 Task: Look for space in Narutō, Japan from 4th September, 2023 to 10th September, 2023 for 1 adult in price range Rs.9000 to Rs.17000. Place can be private room with 1  bedroom having 1 bed and 1 bathroom. Property type can be house, flat, guest house, hotel. Booking option can be shelf check-in. Required host language is English.
Action: Mouse moved to (396, 105)
Screenshot: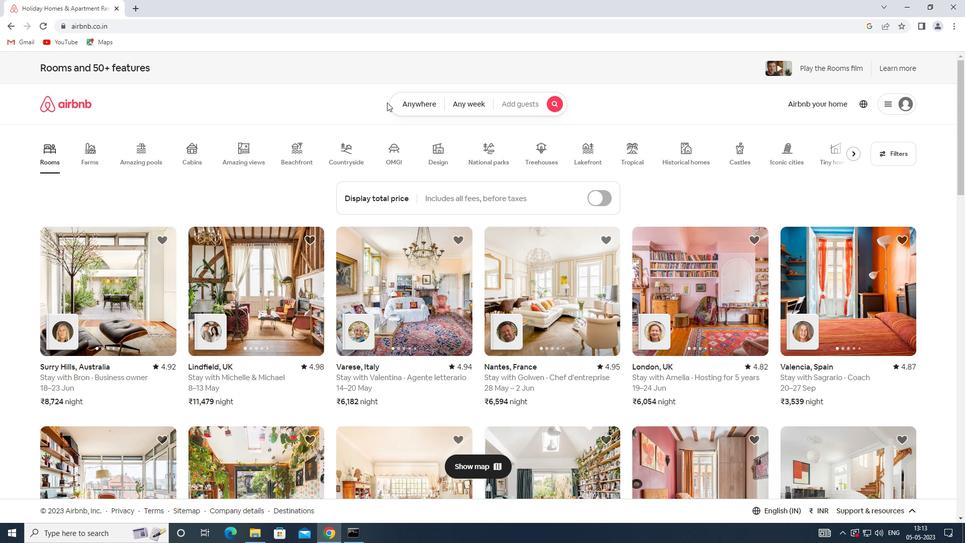 
Action: Mouse pressed left at (396, 105)
Screenshot: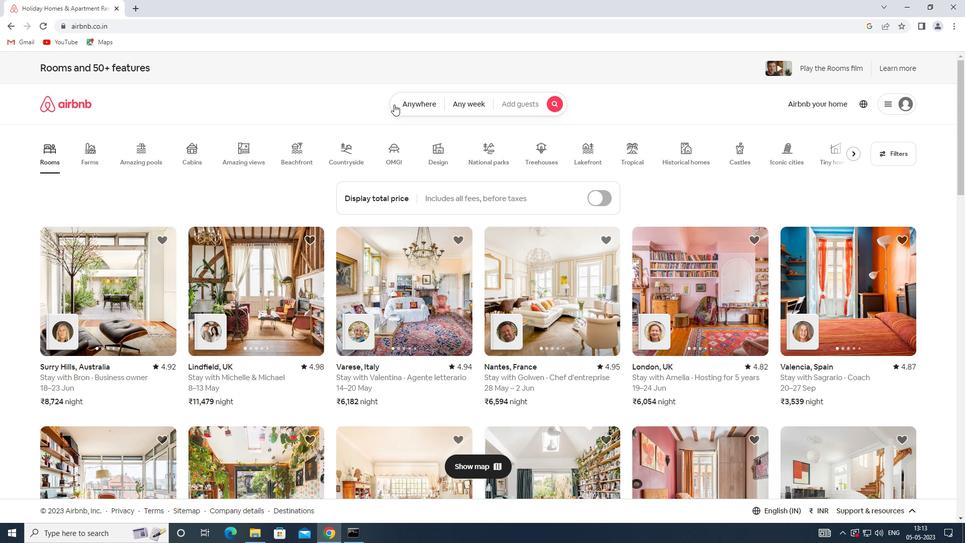
Action: Mouse moved to (348, 135)
Screenshot: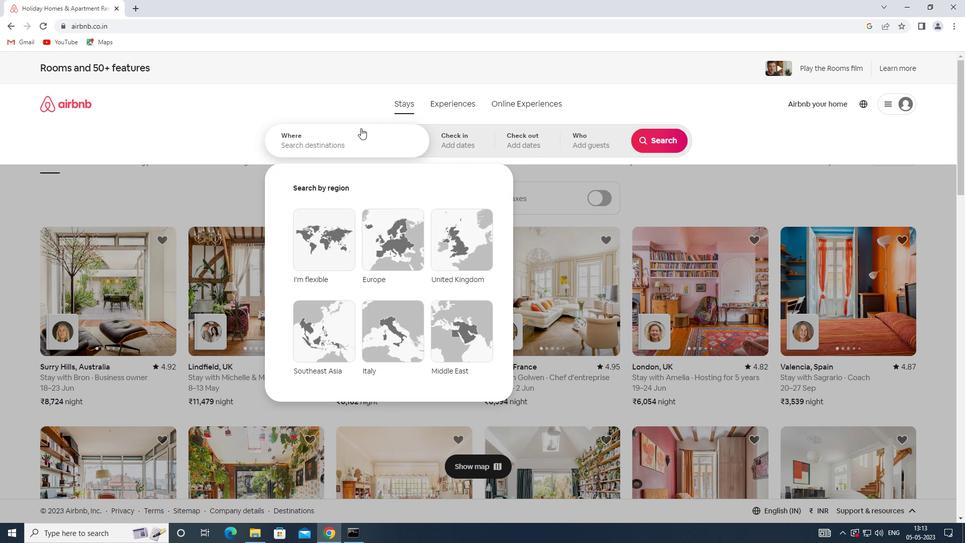 
Action: Mouse pressed left at (348, 135)
Screenshot: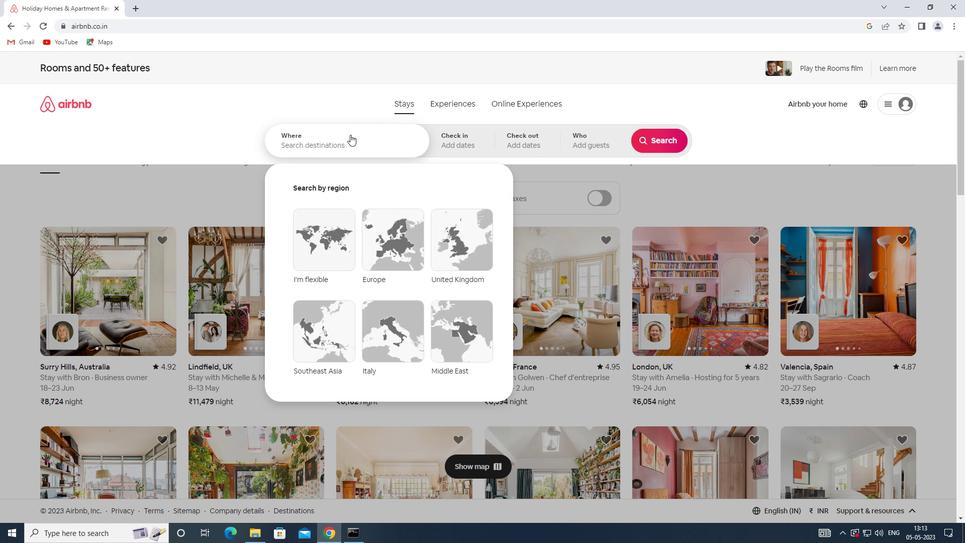 
Action: Key pressed <Key.shift>NARUTO,<Key.shift>JAPAN
Screenshot: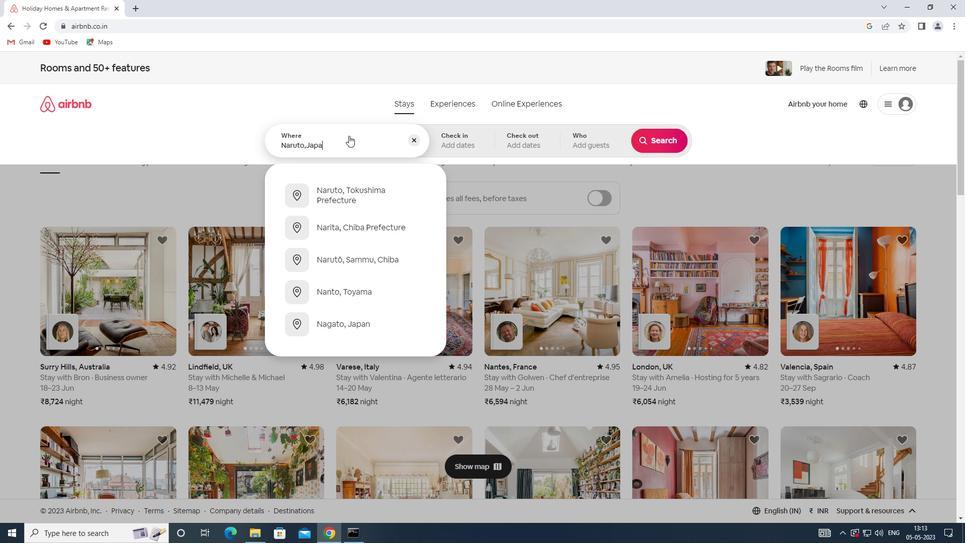 
Action: Mouse moved to (438, 140)
Screenshot: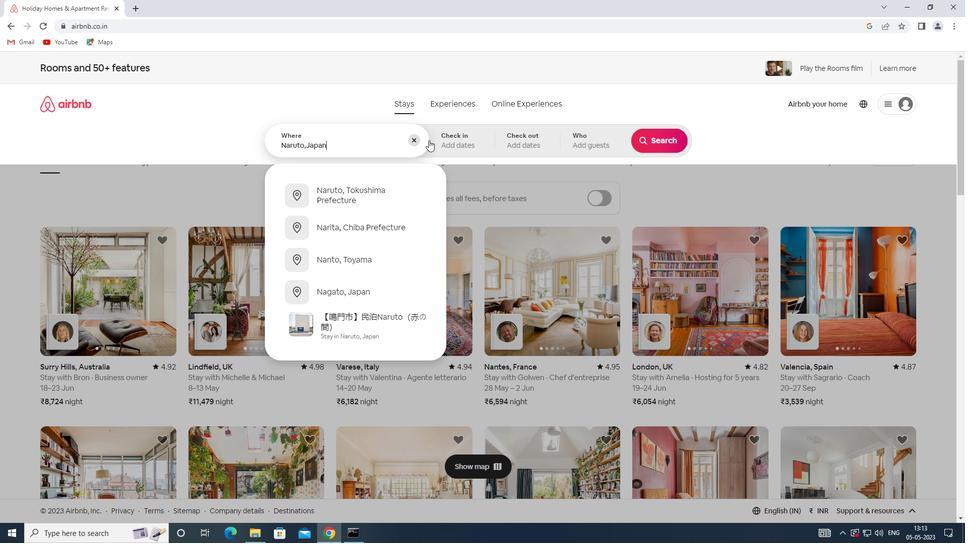 
Action: Mouse pressed left at (438, 140)
Screenshot: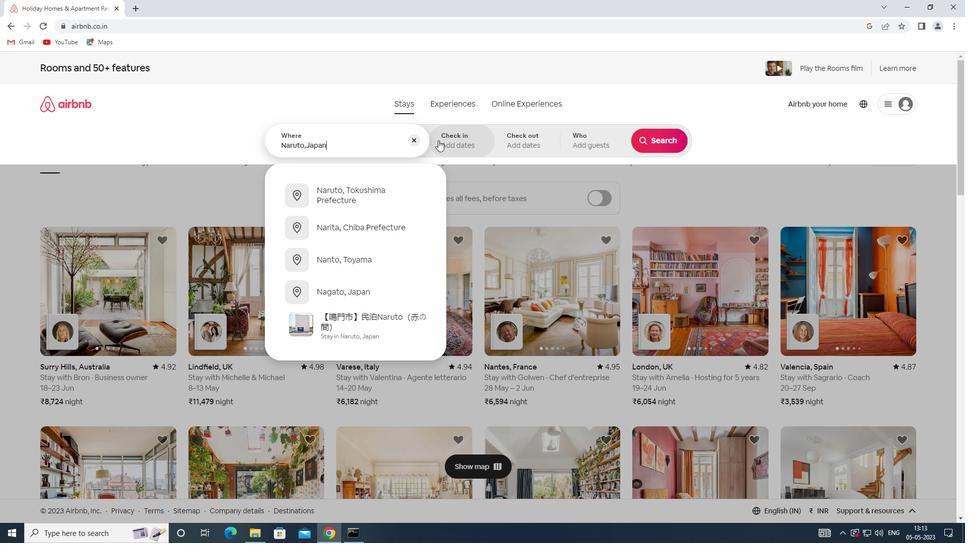 
Action: Mouse moved to (652, 222)
Screenshot: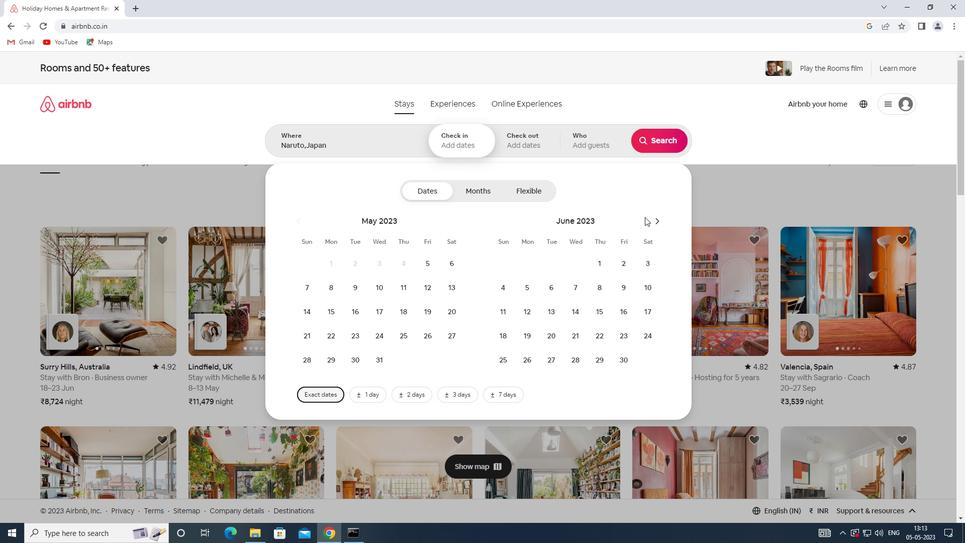 
Action: Mouse pressed left at (652, 222)
Screenshot: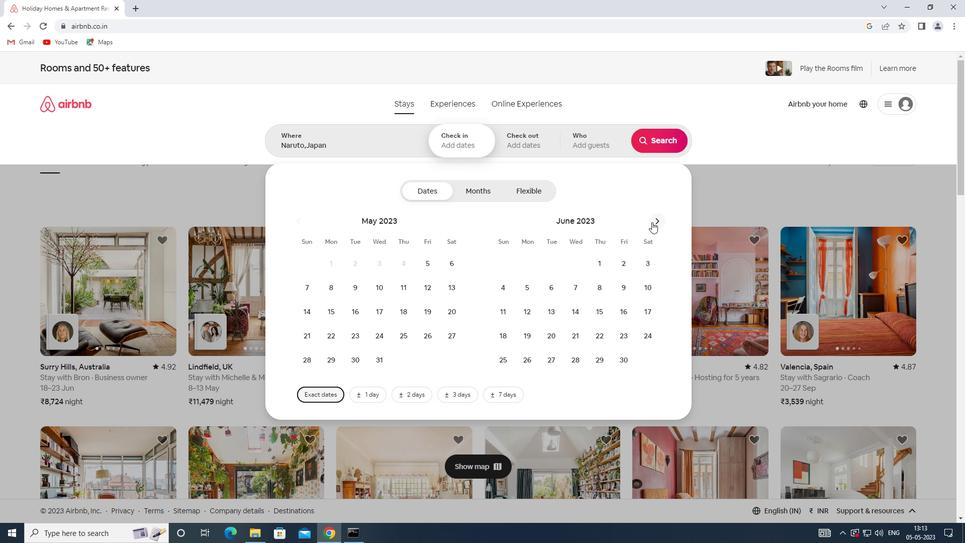 
Action: Mouse pressed left at (652, 222)
Screenshot: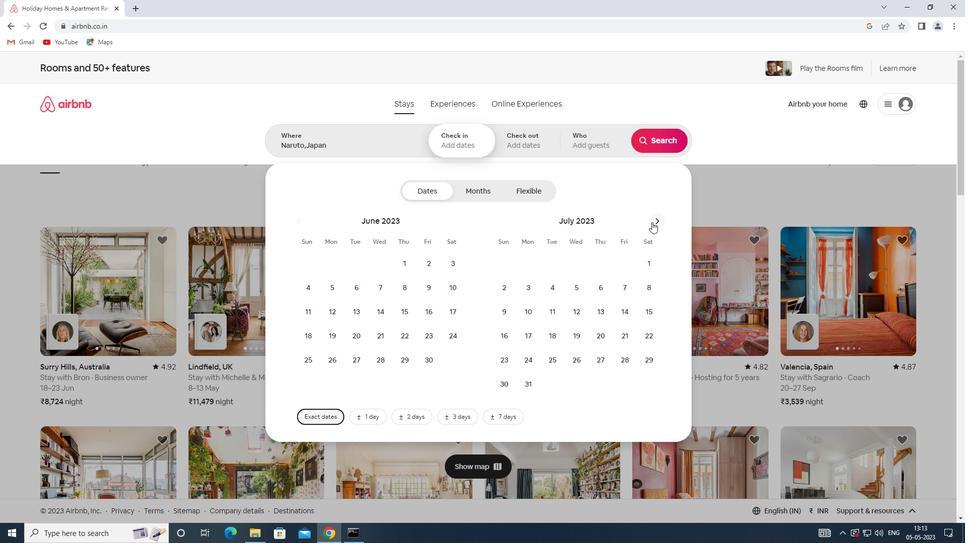 
Action: Mouse pressed left at (652, 222)
Screenshot: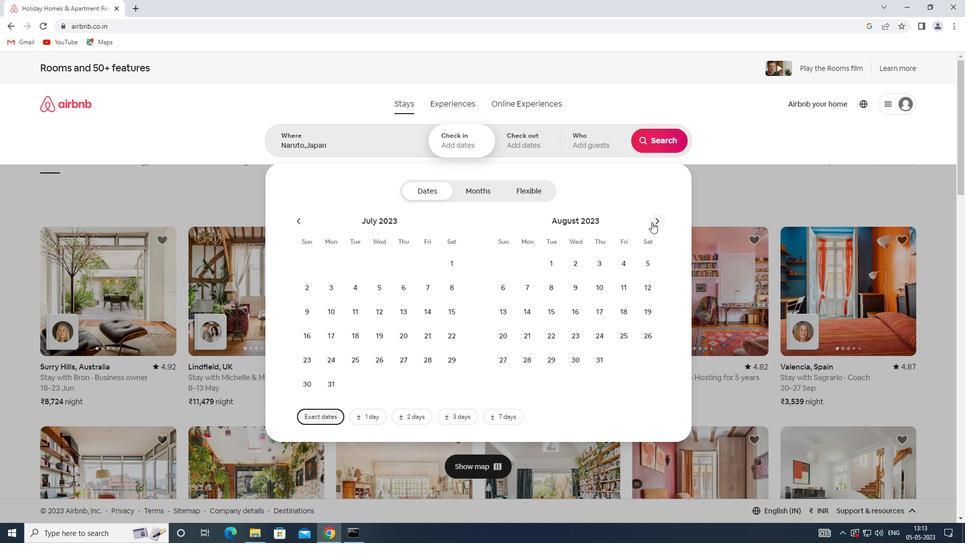 
Action: Mouse moved to (534, 288)
Screenshot: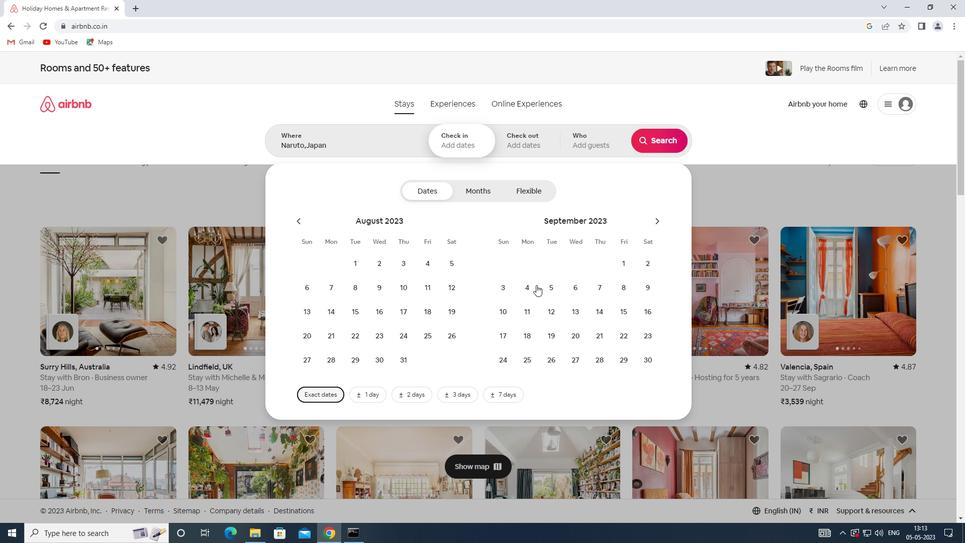 
Action: Mouse pressed left at (534, 288)
Screenshot: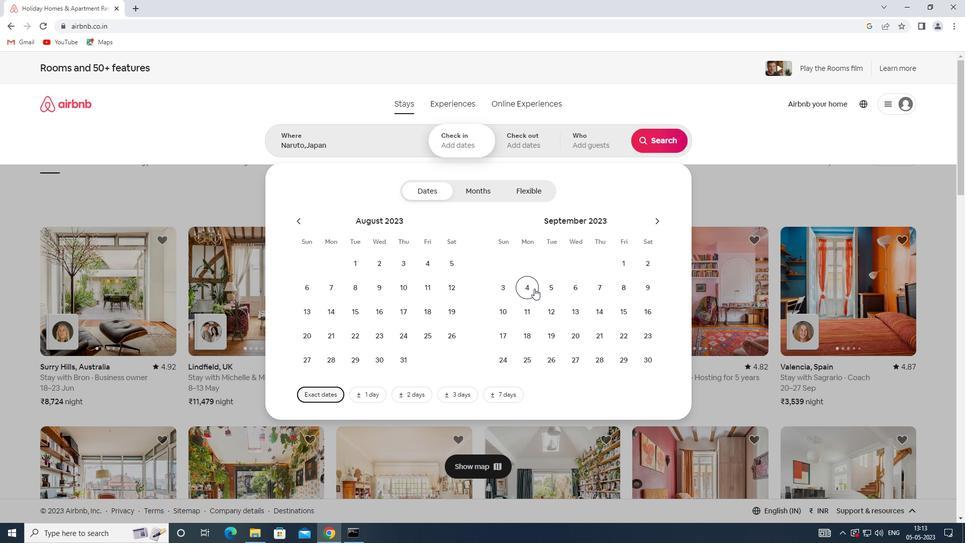 
Action: Mouse moved to (504, 315)
Screenshot: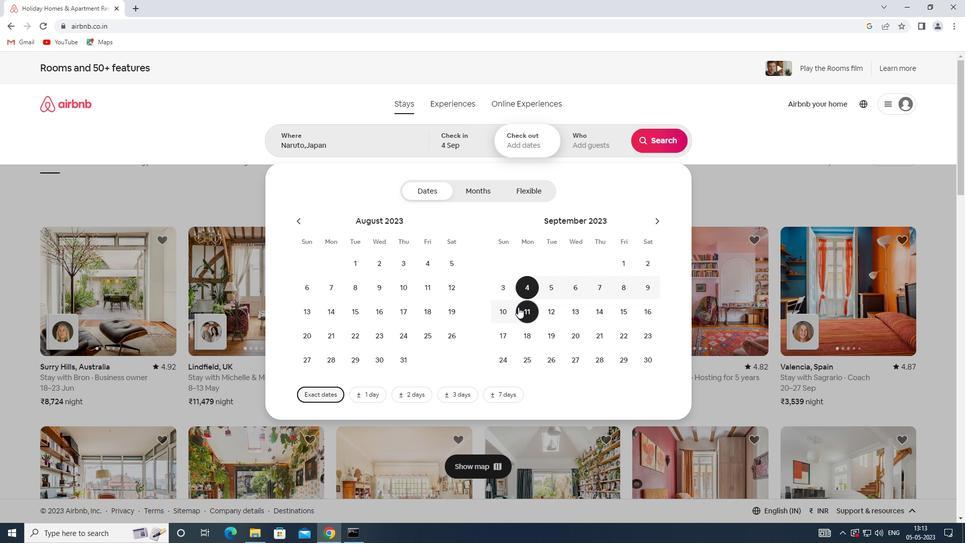
Action: Mouse pressed left at (504, 315)
Screenshot: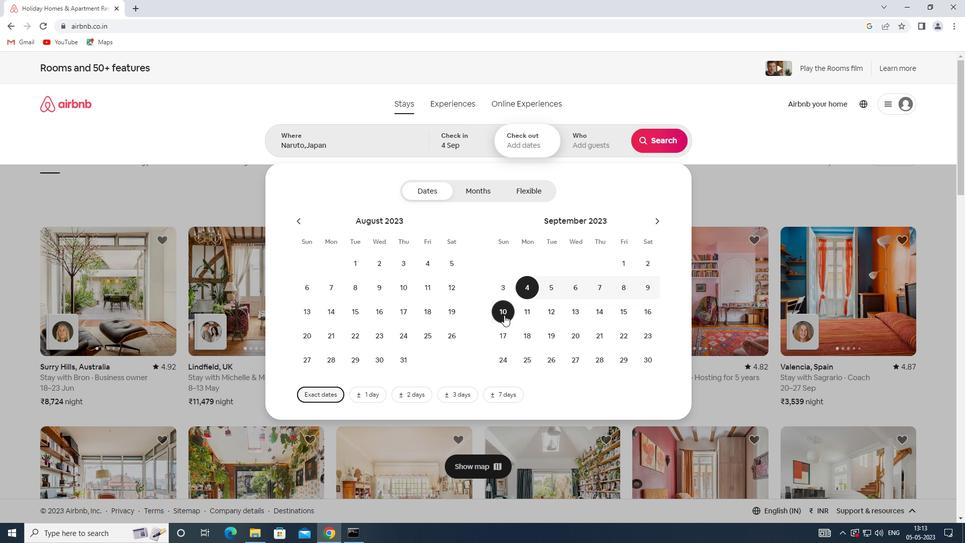 
Action: Mouse moved to (589, 148)
Screenshot: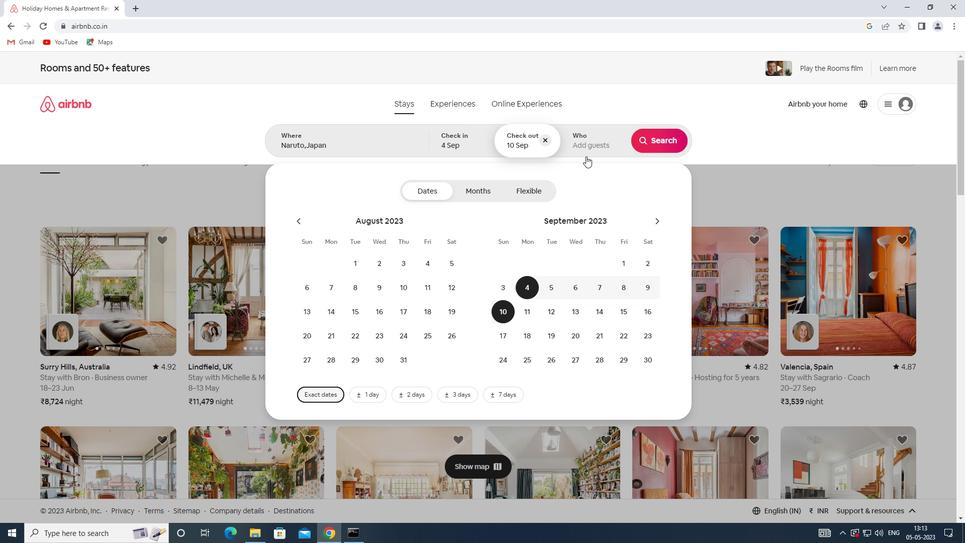 
Action: Mouse pressed left at (589, 148)
Screenshot: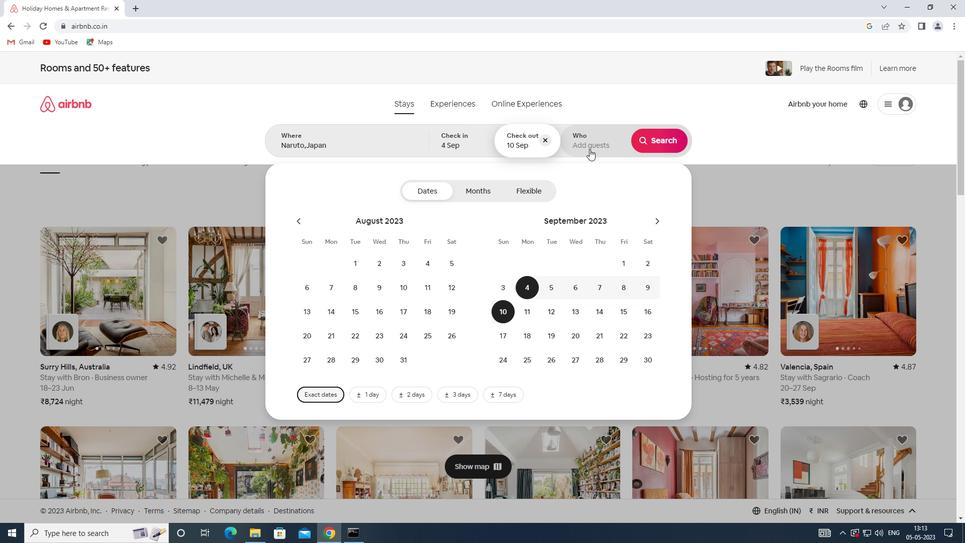 
Action: Mouse moved to (659, 188)
Screenshot: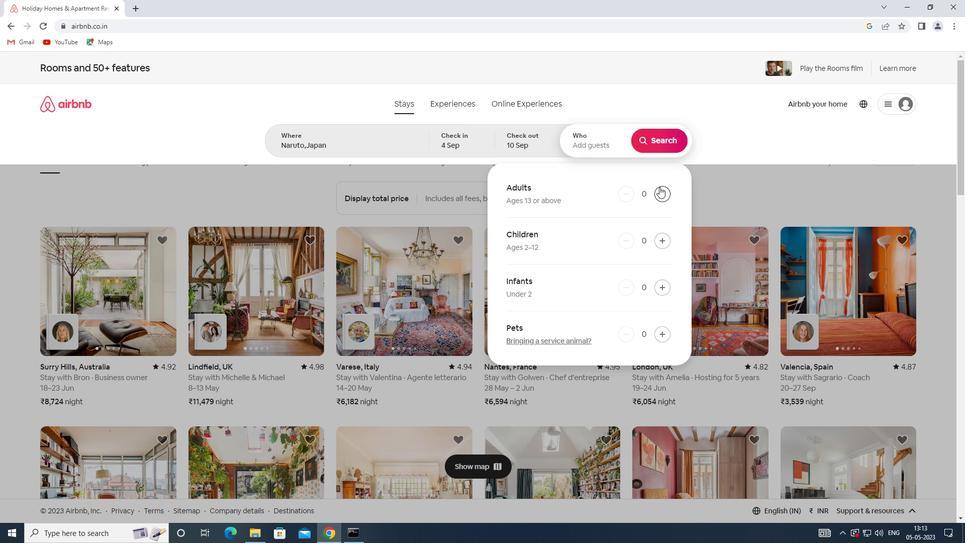 
Action: Mouse pressed left at (659, 188)
Screenshot: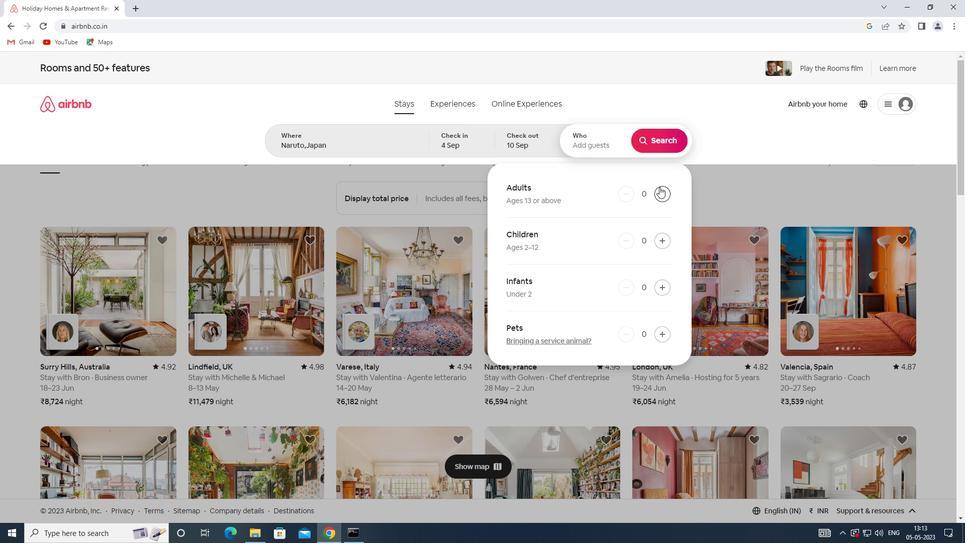 
Action: Mouse moved to (654, 141)
Screenshot: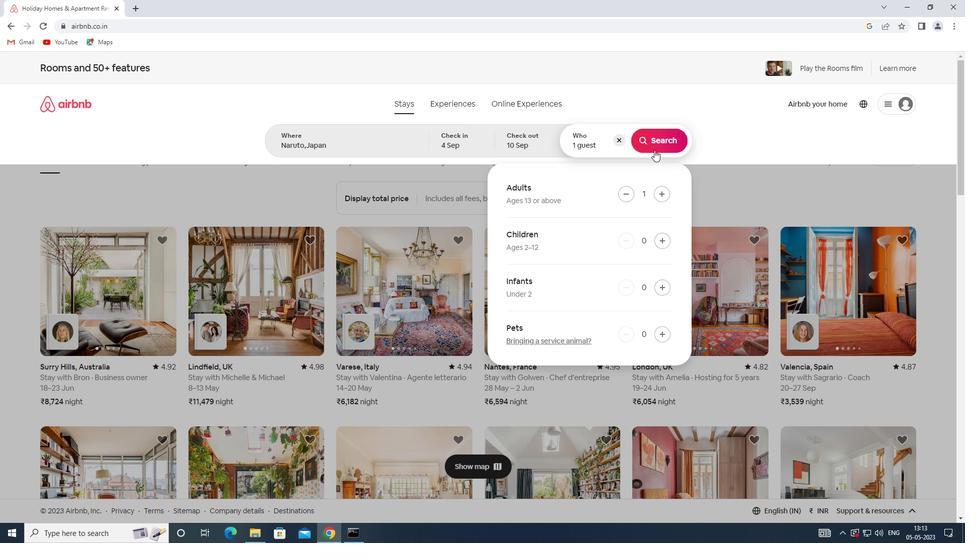 
Action: Mouse pressed left at (654, 141)
Screenshot: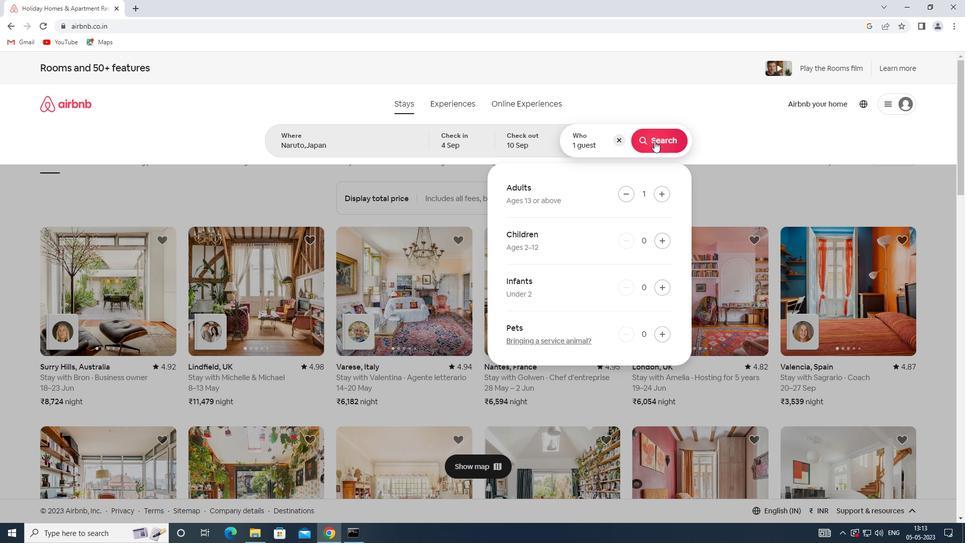 
Action: Mouse moved to (923, 111)
Screenshot: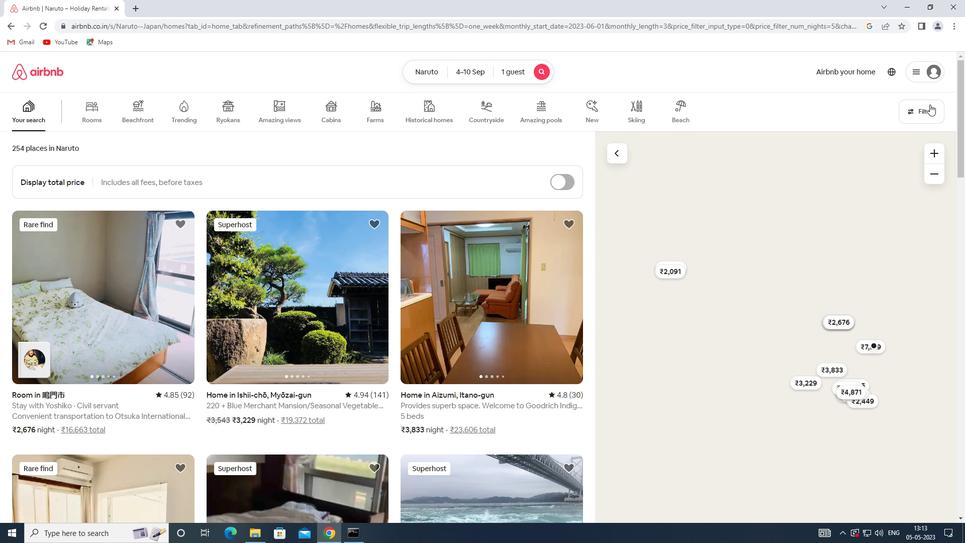 
Action: Mouse pressed left at (923, 111)
Screenshot: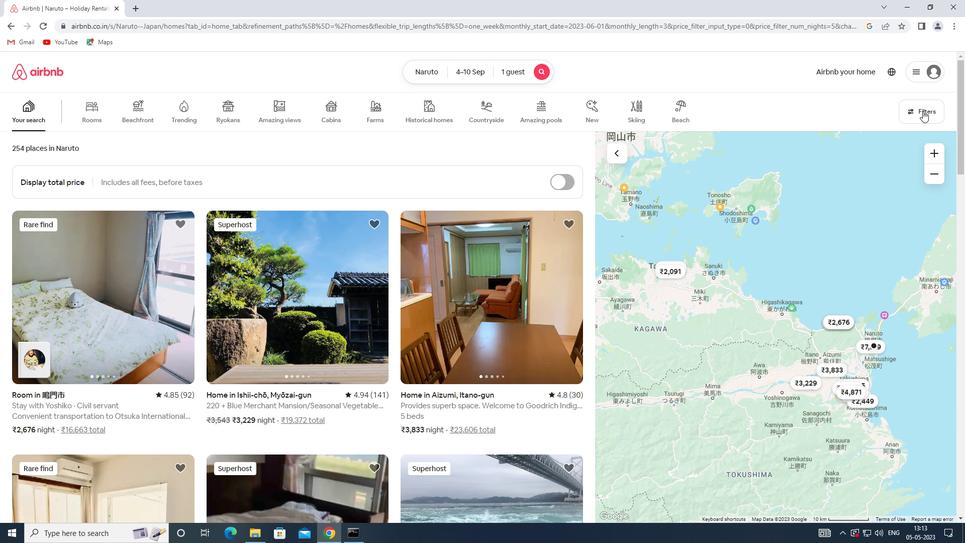 
Action: Mouse moved to (342, 364)
Screenshot: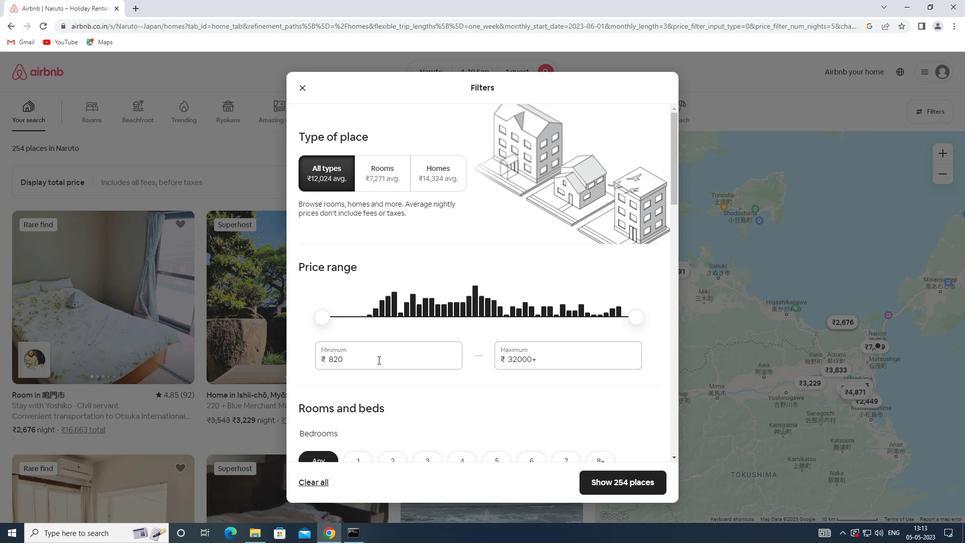 
Action: Mouse pressed left at (342, 364)
Screenshot: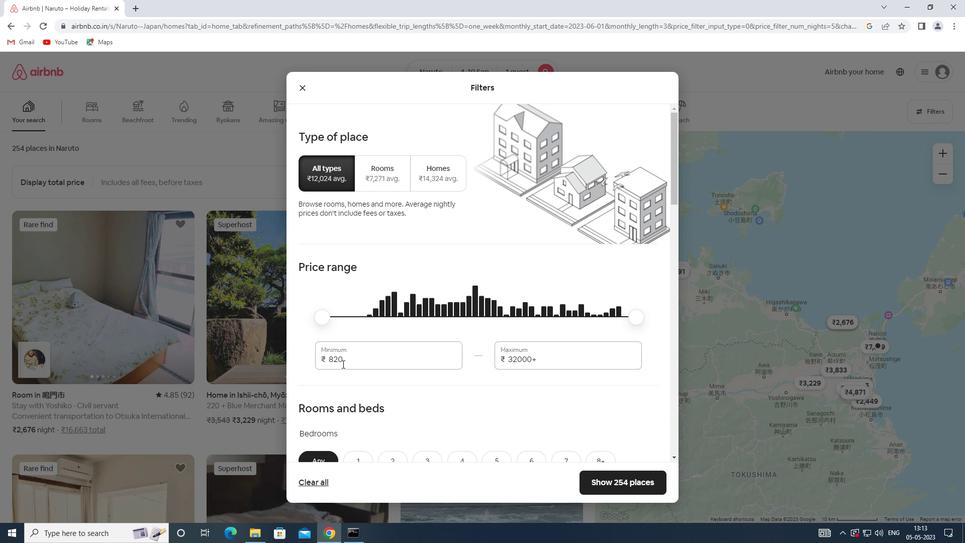 
Action: Mouse moved to (310, 364)
Screenshot: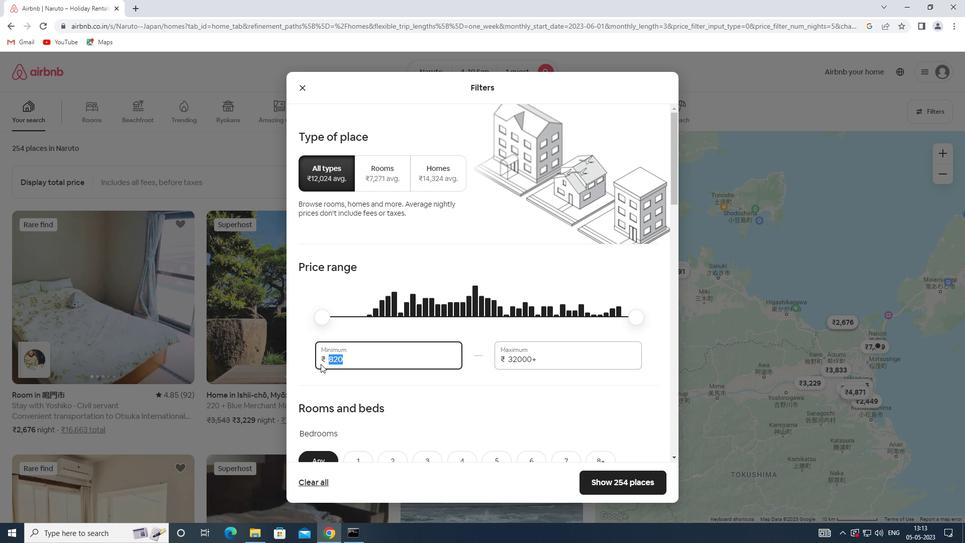 
Action: Key pressed 9000
Screenshot: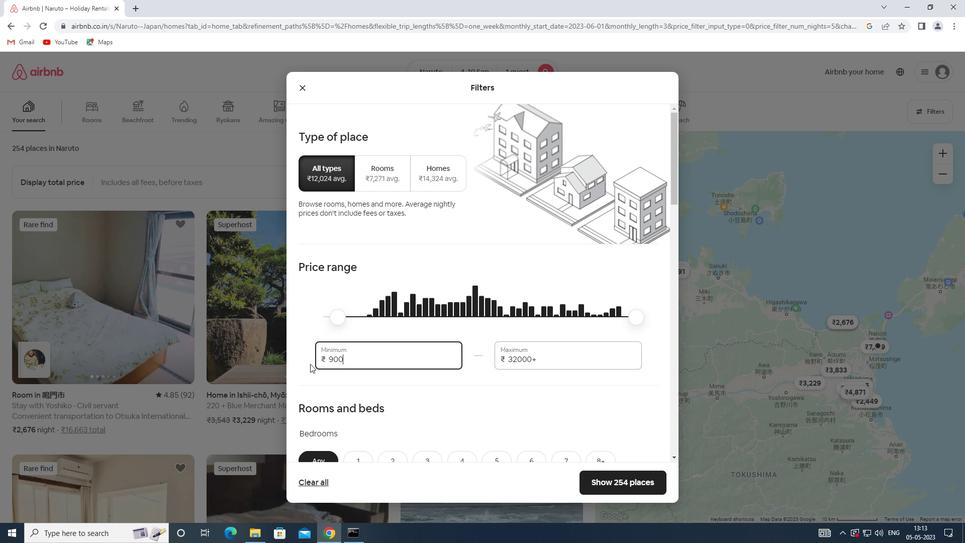 
Action: Mouse moved to (543, 363)
Screenshot: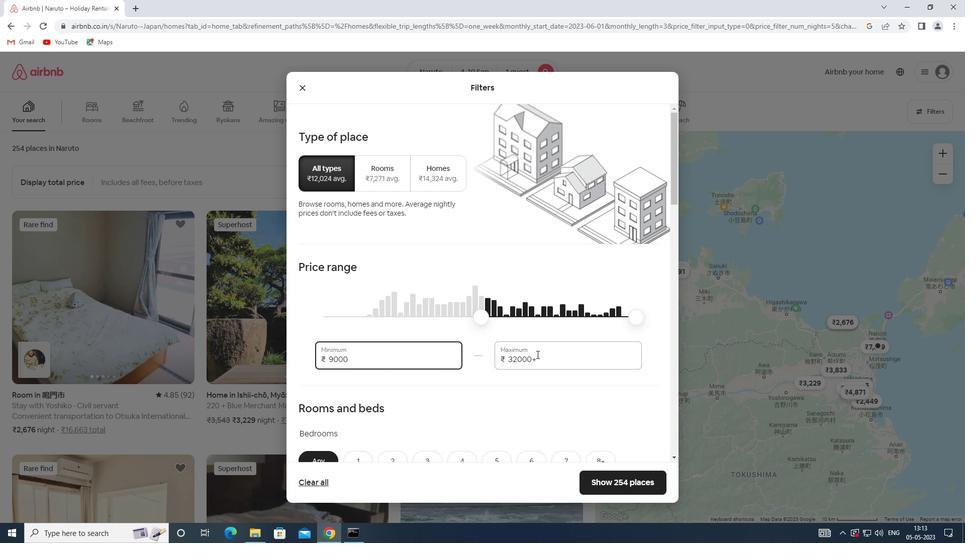
Action: Mouse pressed left at (543, 363)
Screenshot: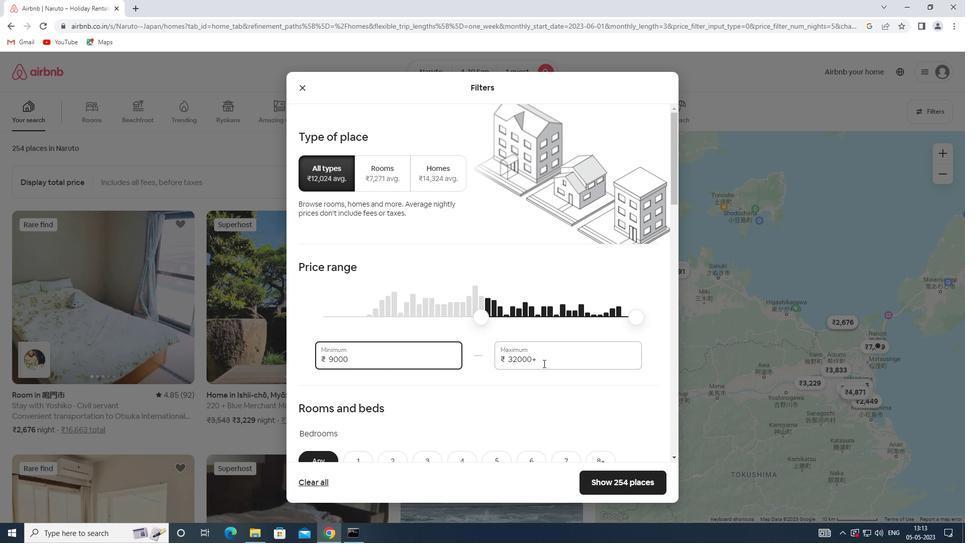 
Action: Mouse moved to (481, 365)
Screenshot: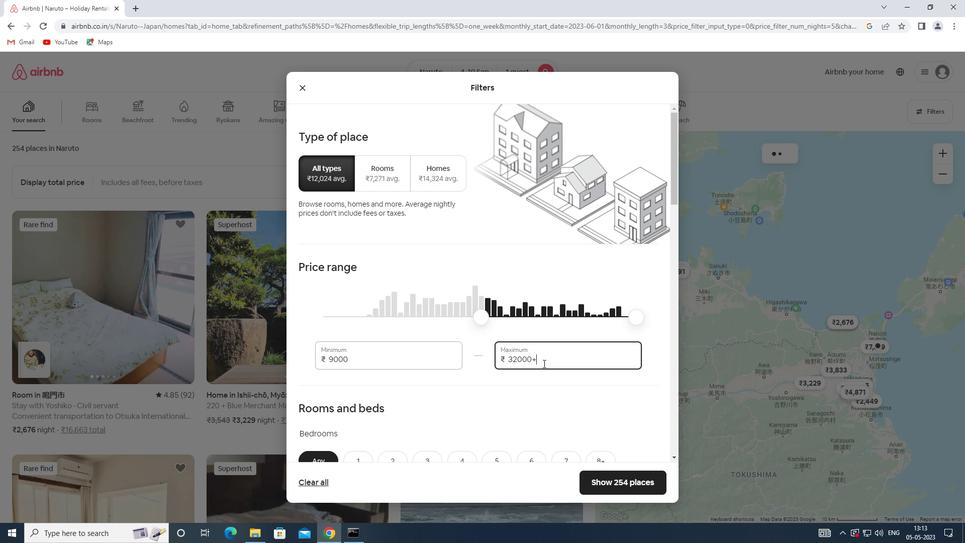 
Action: Key pressed 17000
Screenshot: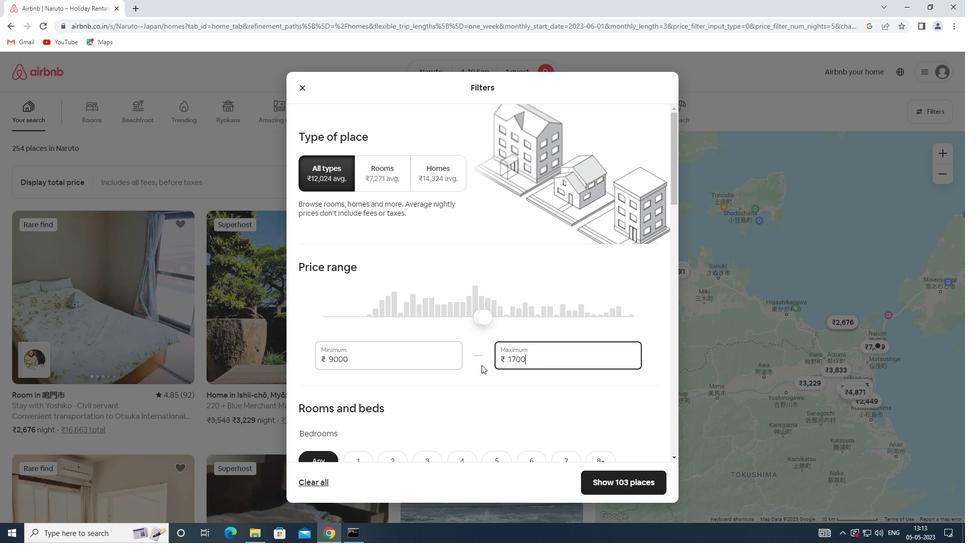 
Action: Mouse moved to (398, 374)
Screenshot: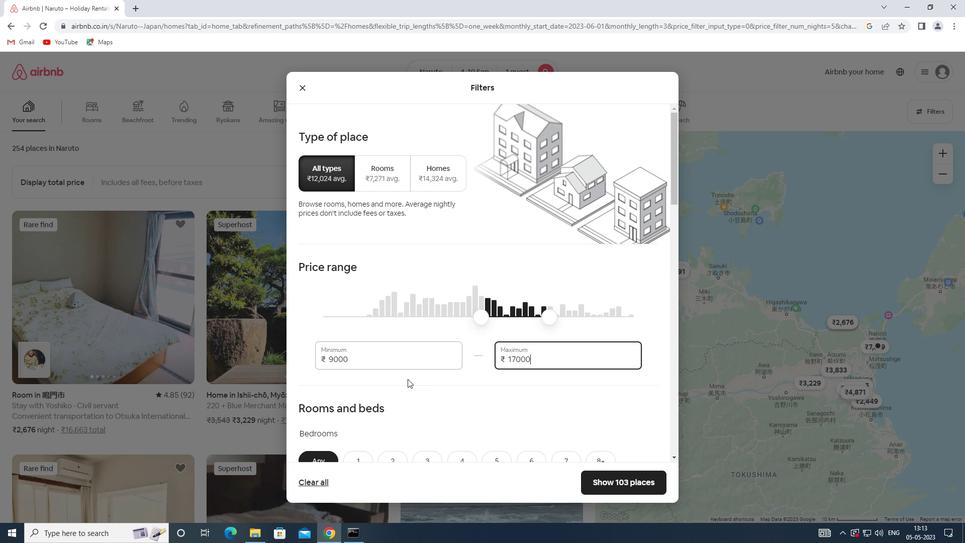 
Action: Mouse scrolled (398, 373) with delta (0, 0)
Screenshot: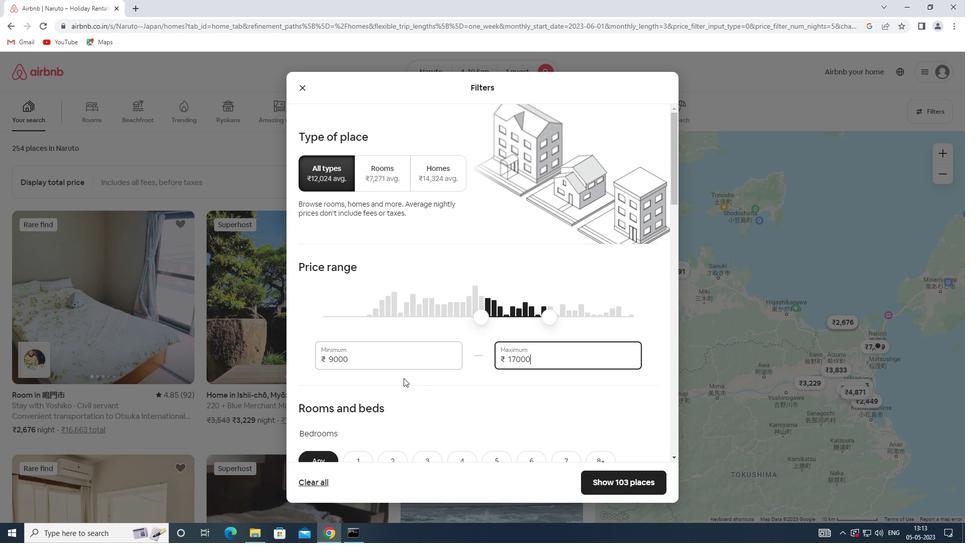 
Action: Mouse moved to (397, 374)
Screenshot: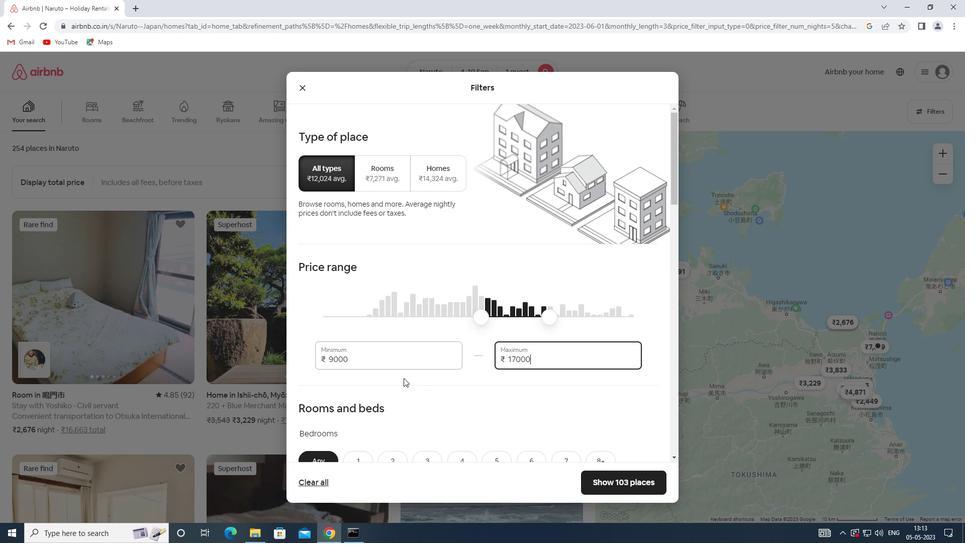 
Action: Mouse scrolled (397, 373) with delta (0, 0)
Screenshot: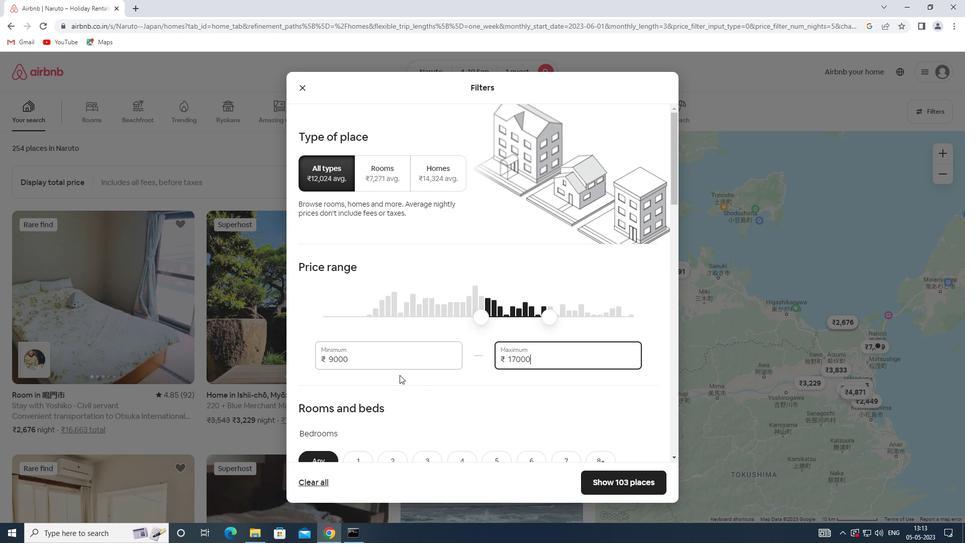 
Action: Mouse scrolled (397, 373) with delta (0, 0)
Screenshot: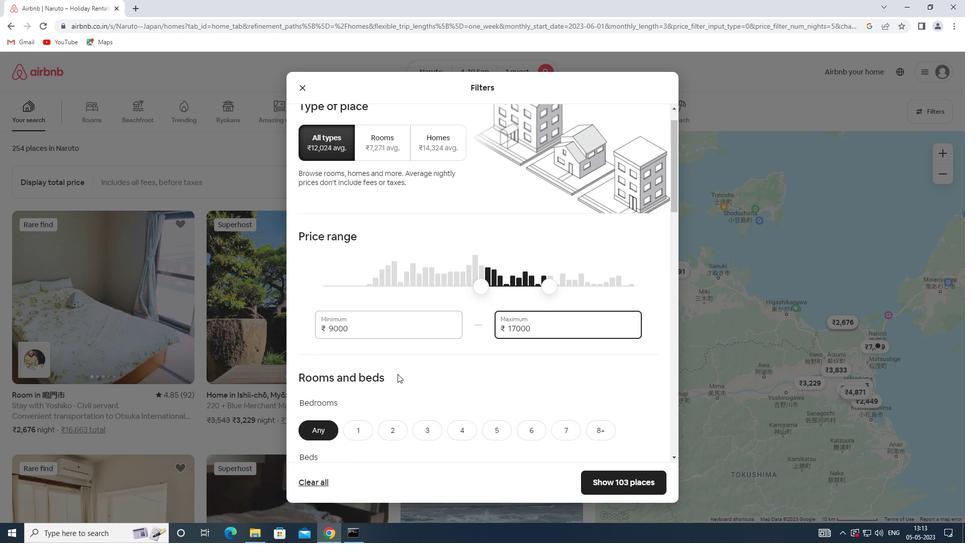 
Action: Mouse scrolled (397, 373) with delta (0, 0)
Screenshot: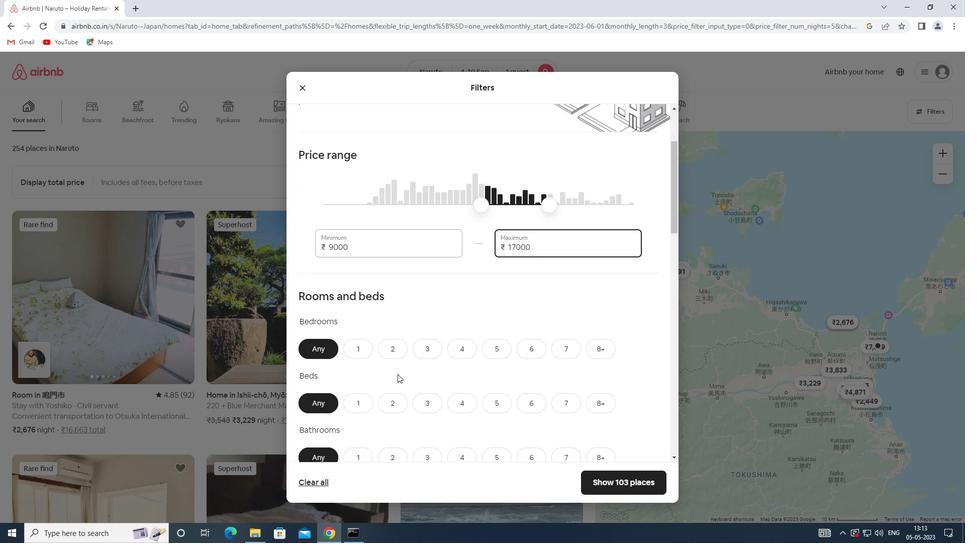 
Action: Mouse moved to (364, 263)
Screenshot: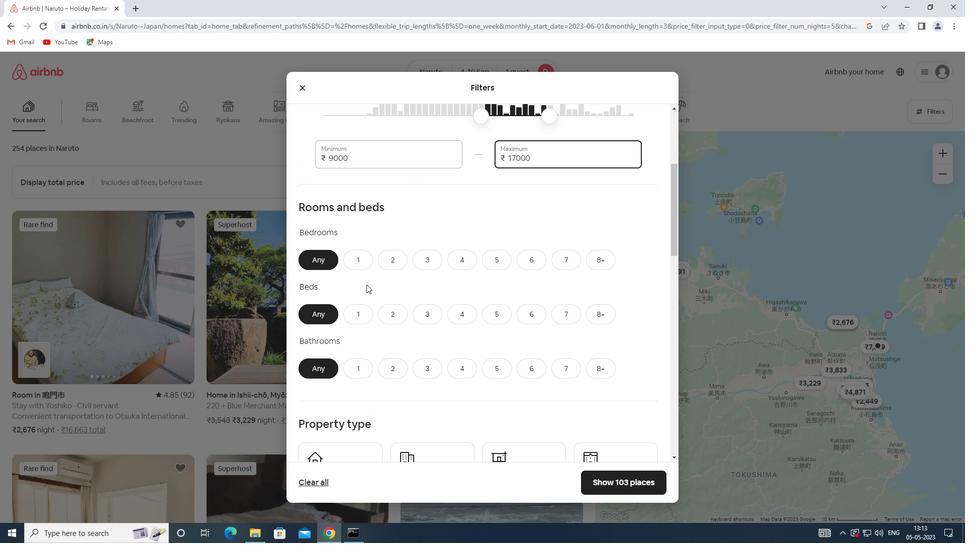 
Action: Mouse pressed left at (364, 263)
Screenshot: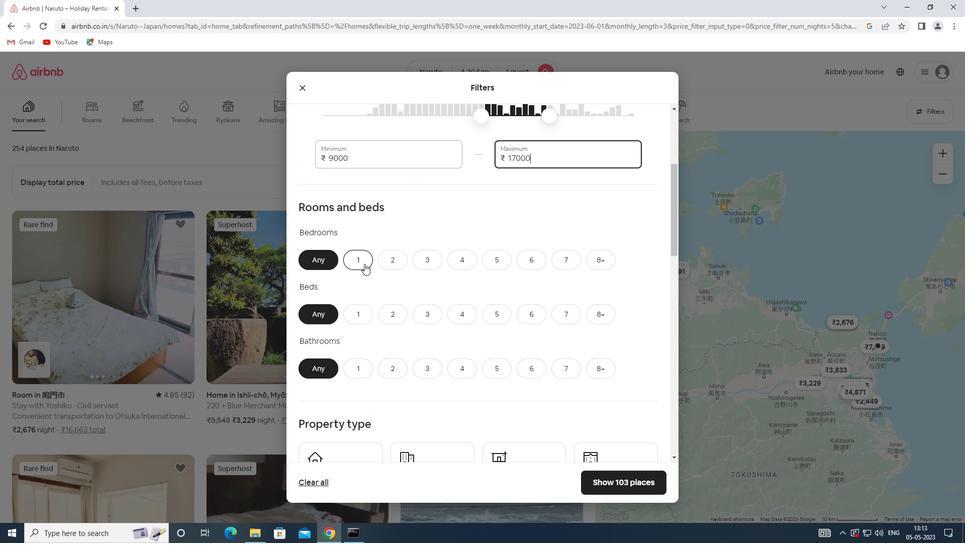 
Action: Mouse moved to (357, 311)
Screenshot: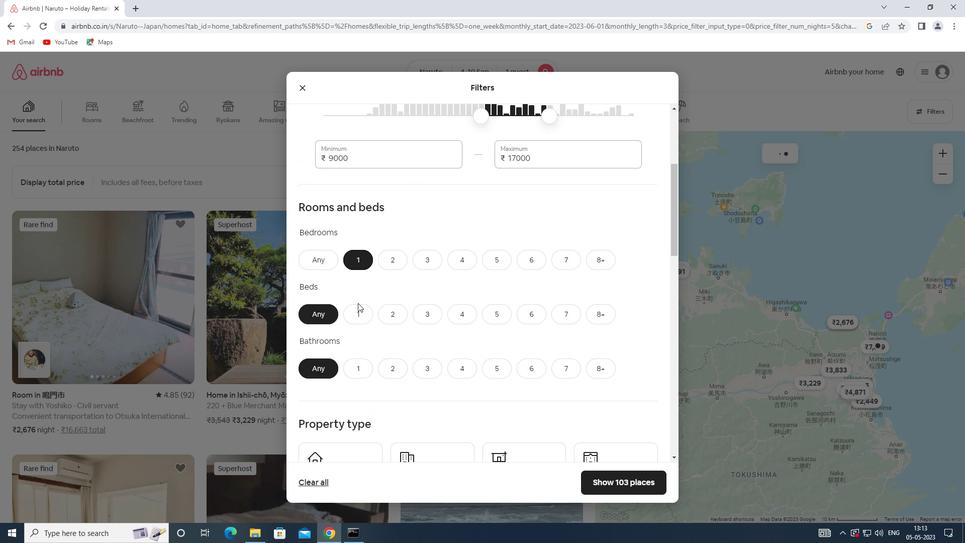 
Action: Mouse pressed left at (357, 311)
Screenshot: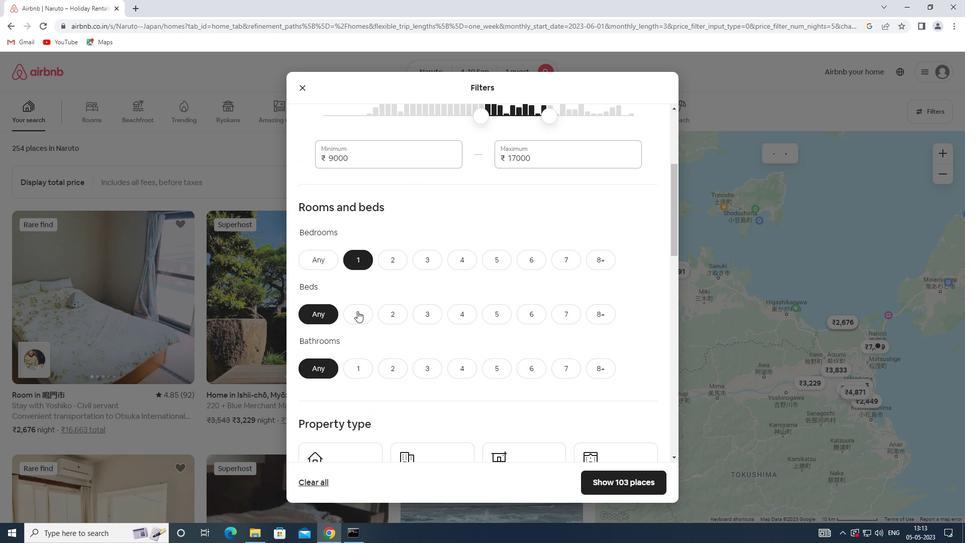 
Action: Mouse moved to (357, 367)
Screenshot: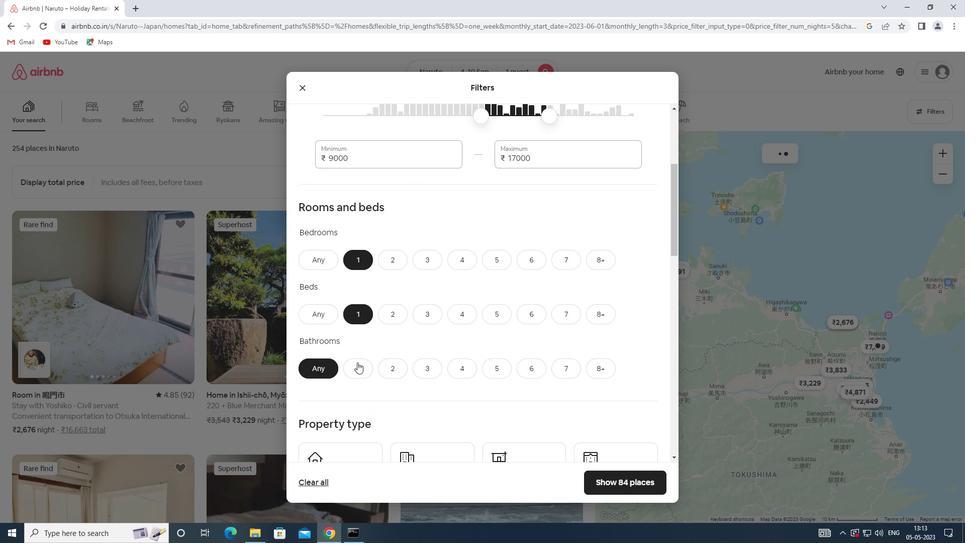 
Action: Mouse pressed left at (357, 367)
Screenshot: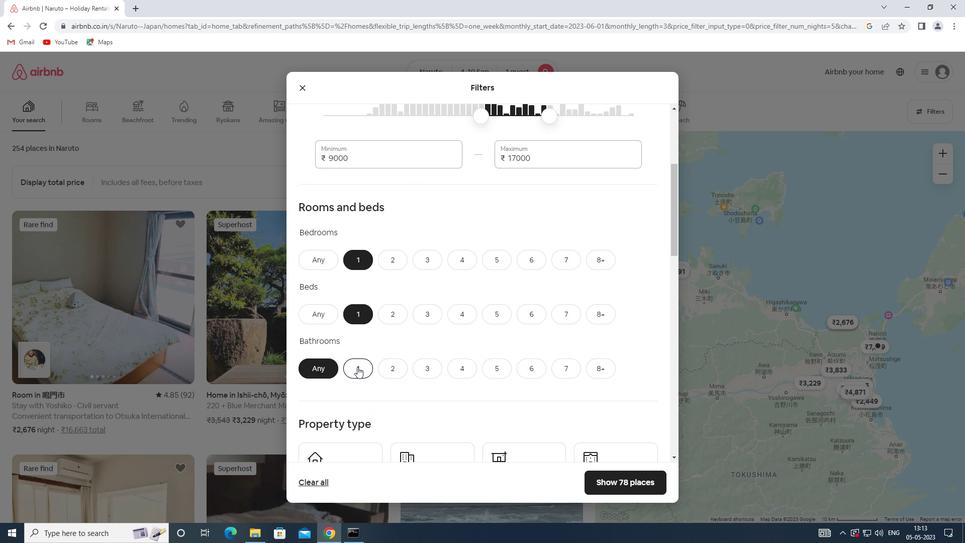 
Action: Mouse scrolled (357, 366) with delta (0, 0)
Screenshot: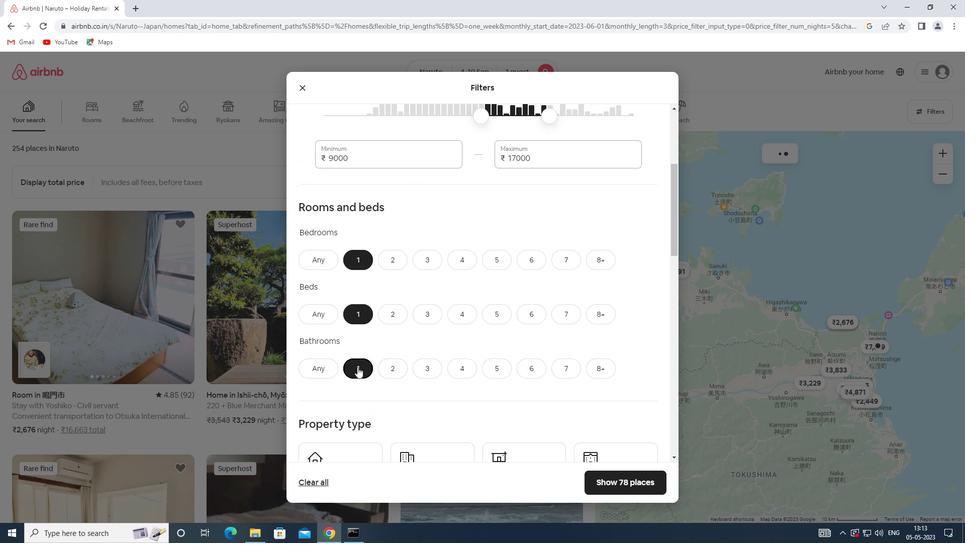 
Action: Mouse scrolled (357, 366) with delta (0, 0)
Screenshot: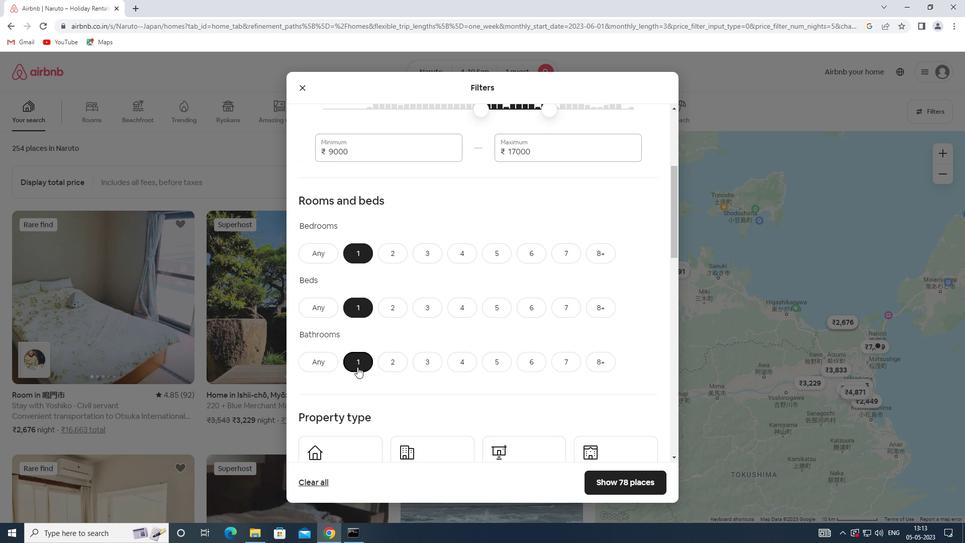 
Action: Mouse pressed left at (357, 367)
Screenshot: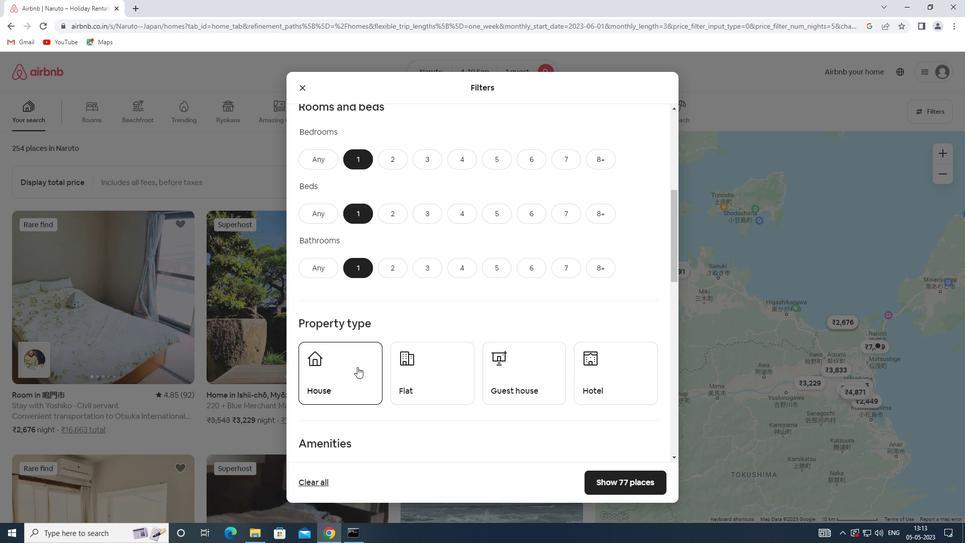 
Action: Mouse moved to (461, 370)
Screenshot: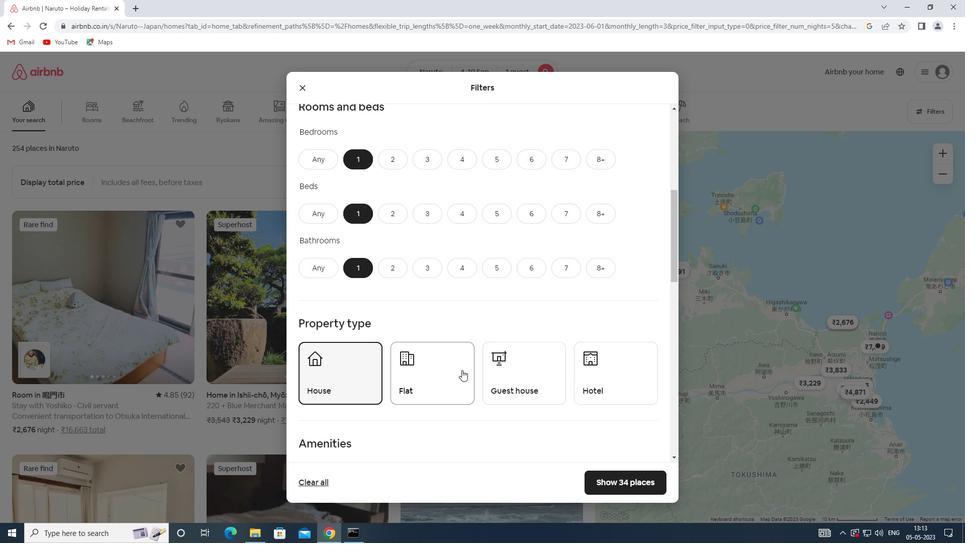 
Action: Mouse pressed left at (461, 370)
Screenshot: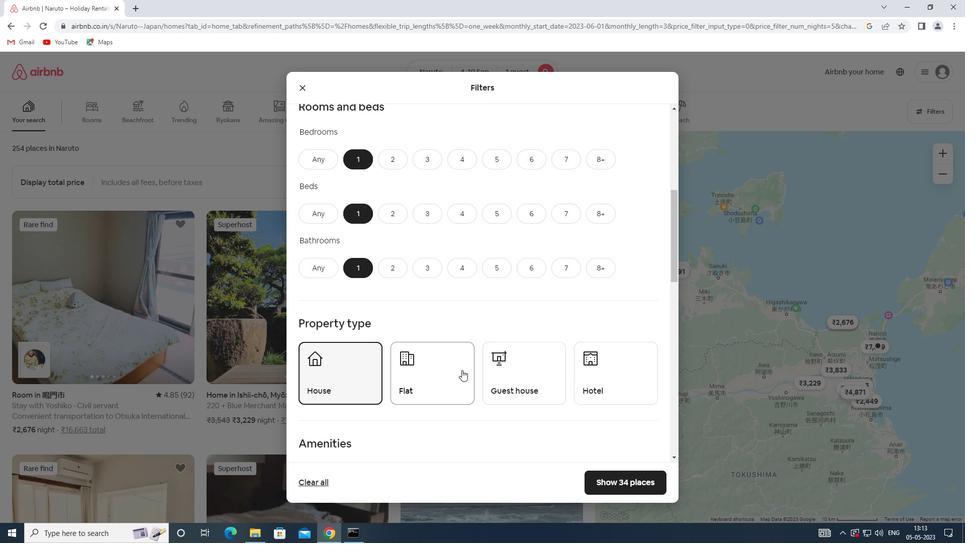 
Action: Mouse moved to (498, 371)
Screenshot: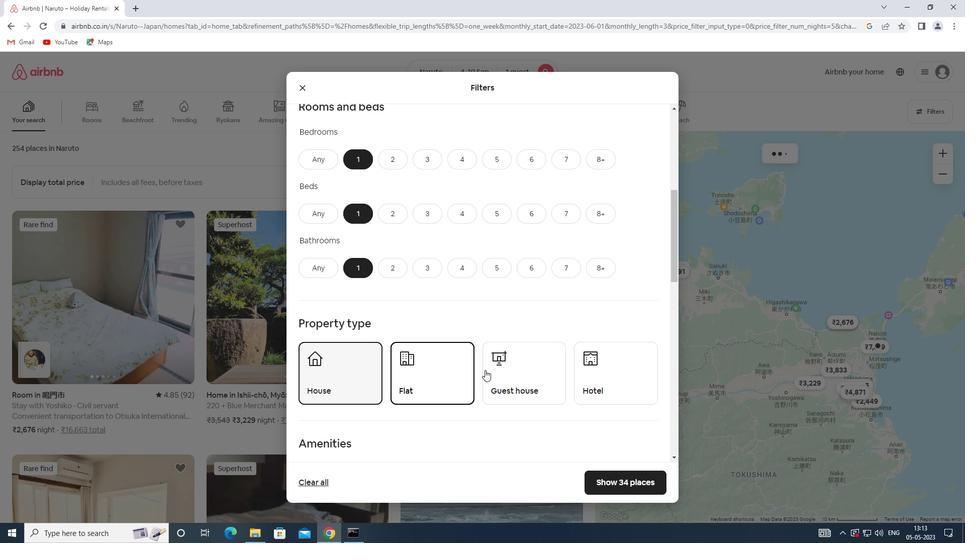 
Action: Mouse pressed left at (498, 371)
Screenshot: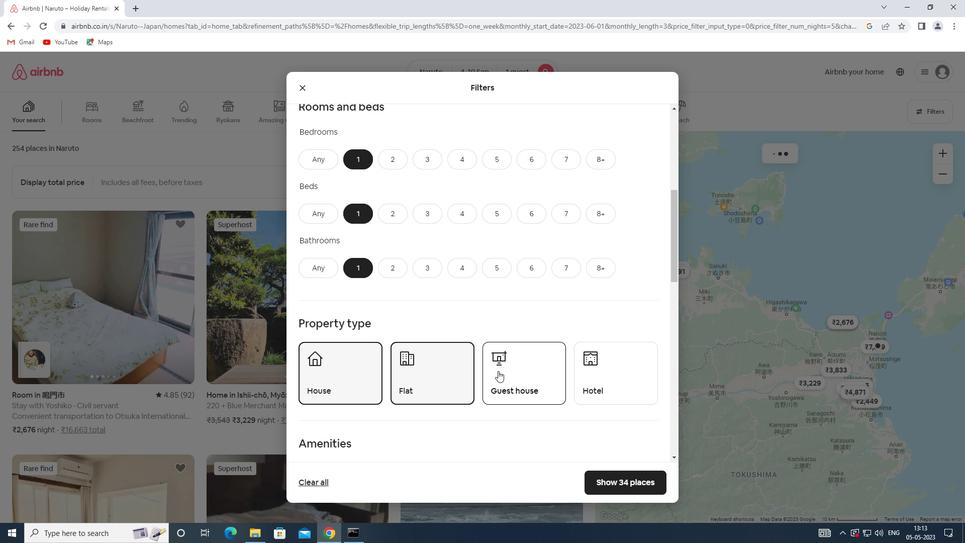 
Action: Mouse moved to (594, 371)
Screenshot: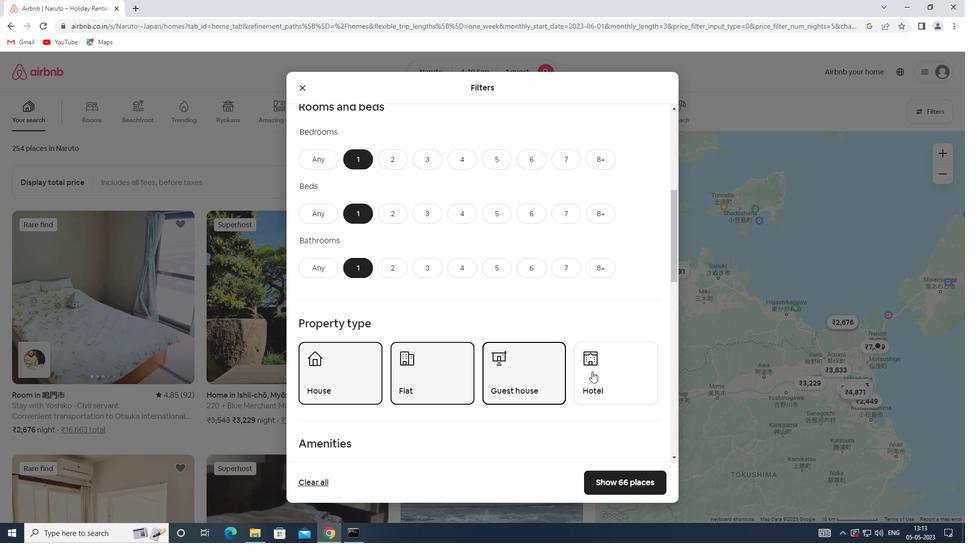 
Action: Mouse pressed left at (594, 371)
Screenshot: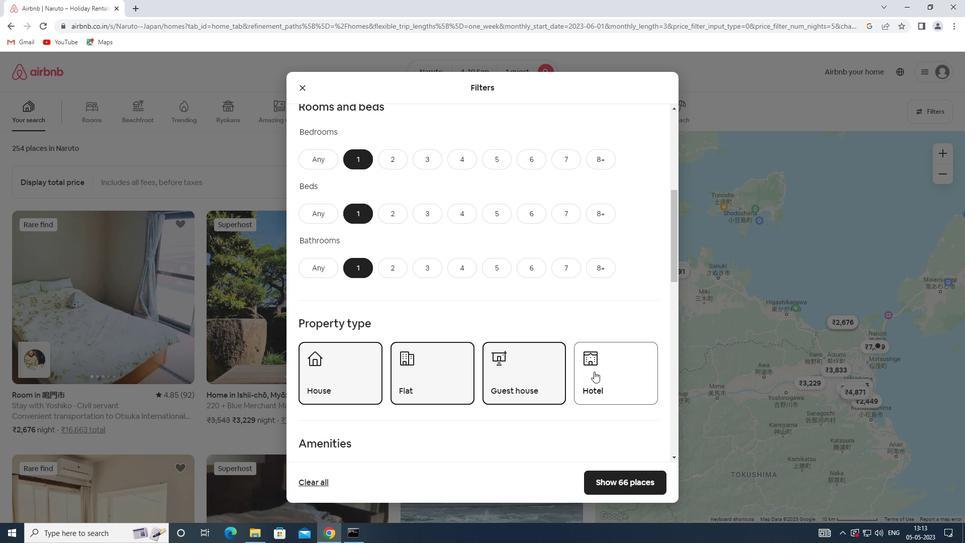 
Action: Mouse moved to (571, 338)
Screenshot: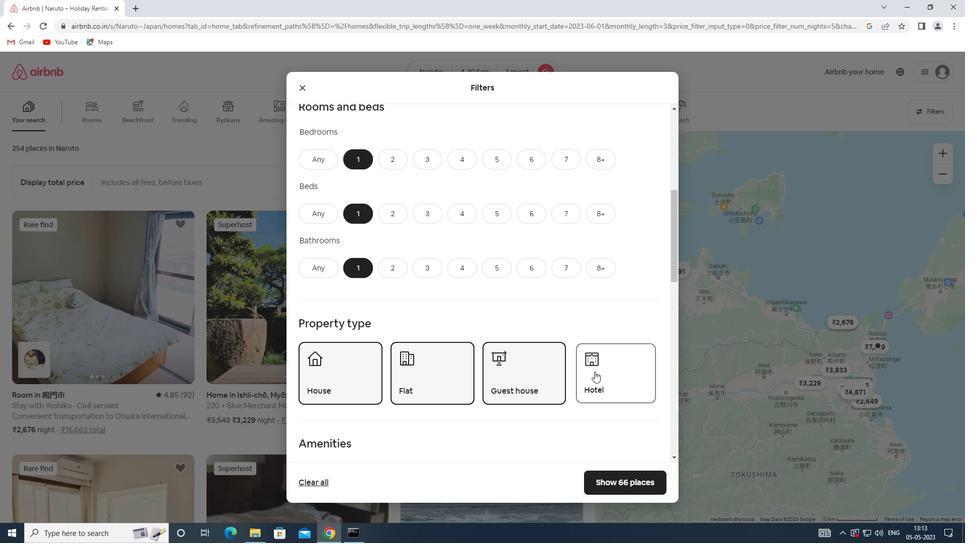 
Action: Mouse scrolled (571, 338) with delta (0, 0)
Screenshot: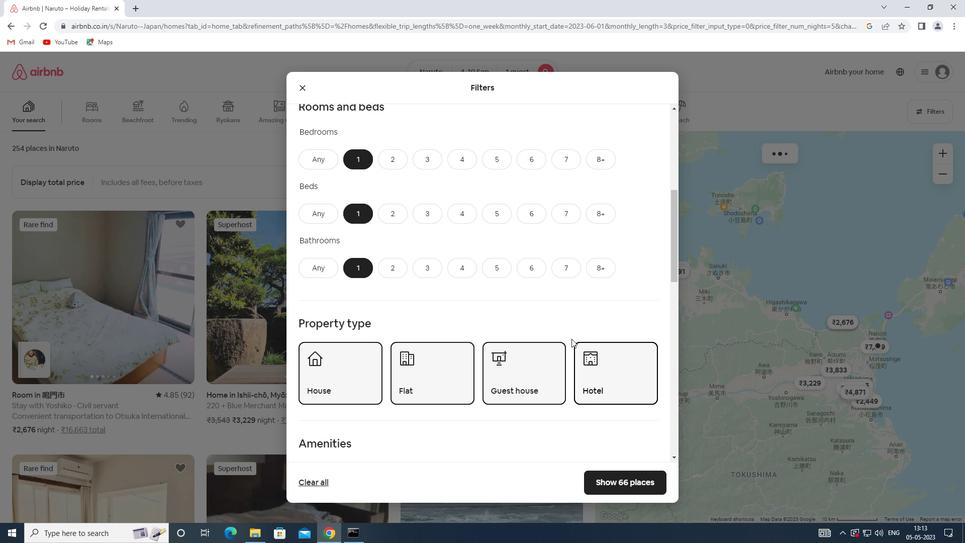 
Action: Mouse scrolled (571, 338) with delta (0, 0)
Screenshot: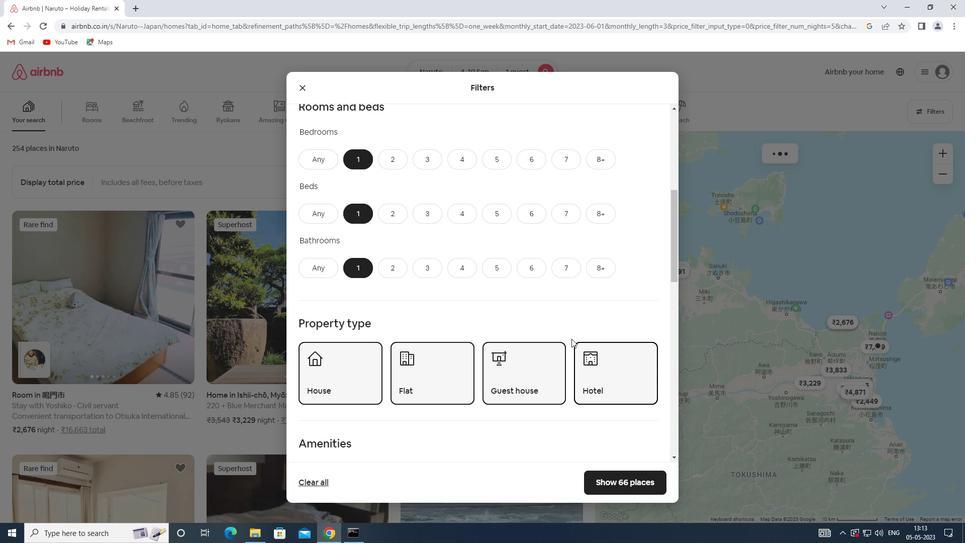 
Action: Mouse scrolled (571, 338) with delta (0, 0)
Screenshot: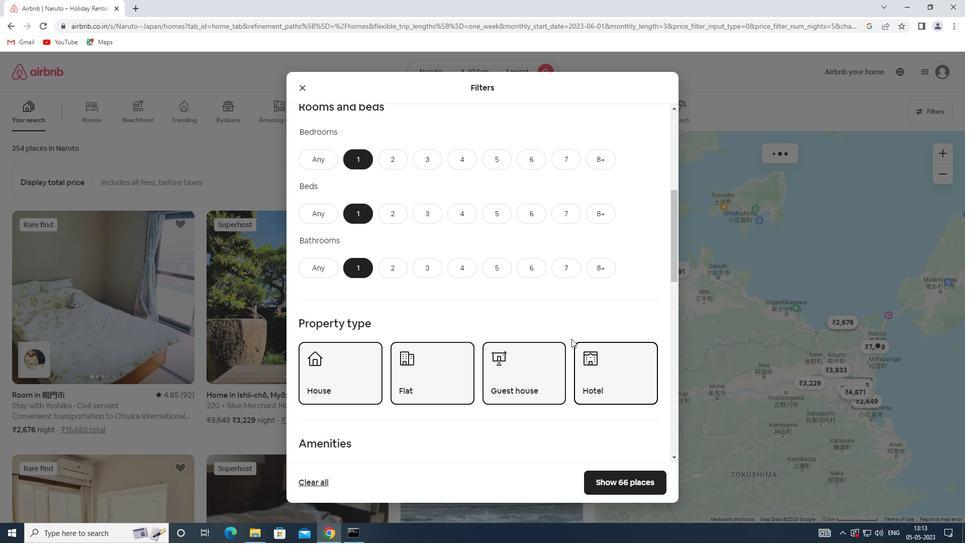 
Action: Mouse scrolled (571, 338) with delta (0, 0)
Screenshot: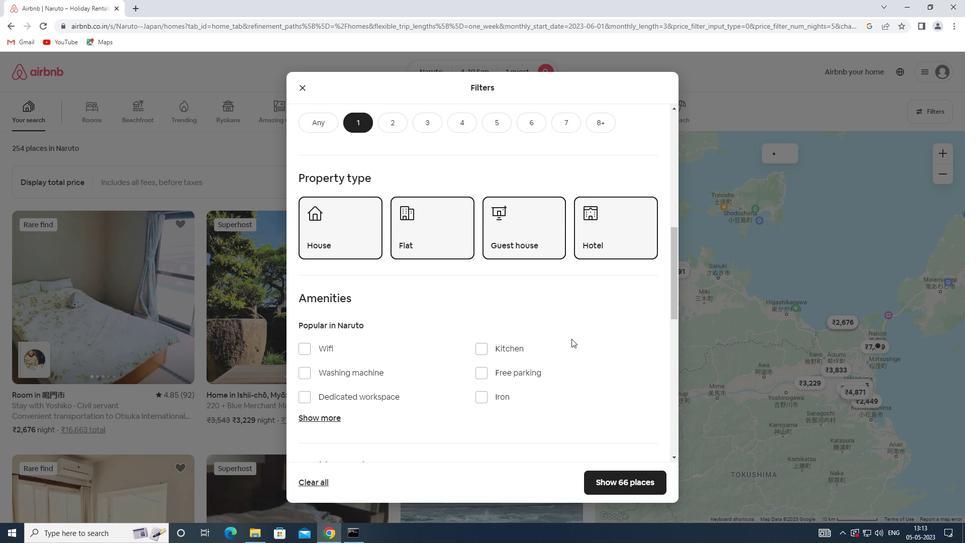 
Action: Mouse scrolled (571, 338) with delta (0, 0)
Screenshot: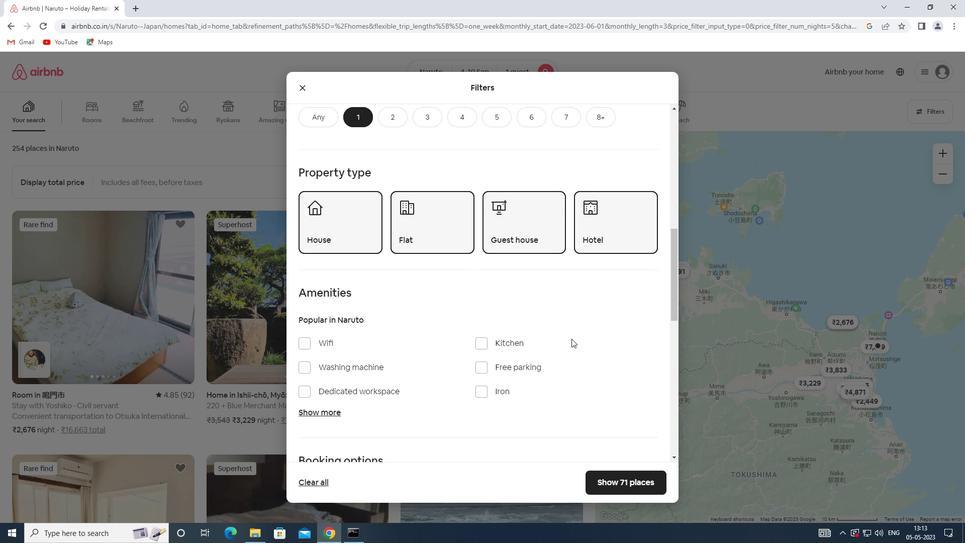 
Action: Mouse scrolled (571, 338) with delta (0, 0)
Screenshot: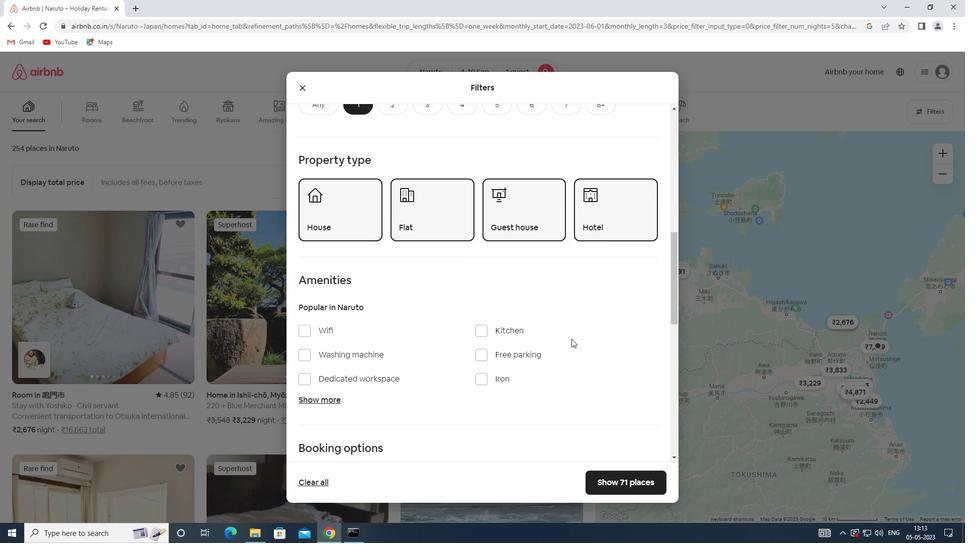 
Action: Mouse moved to (632, 373)
Screenshot: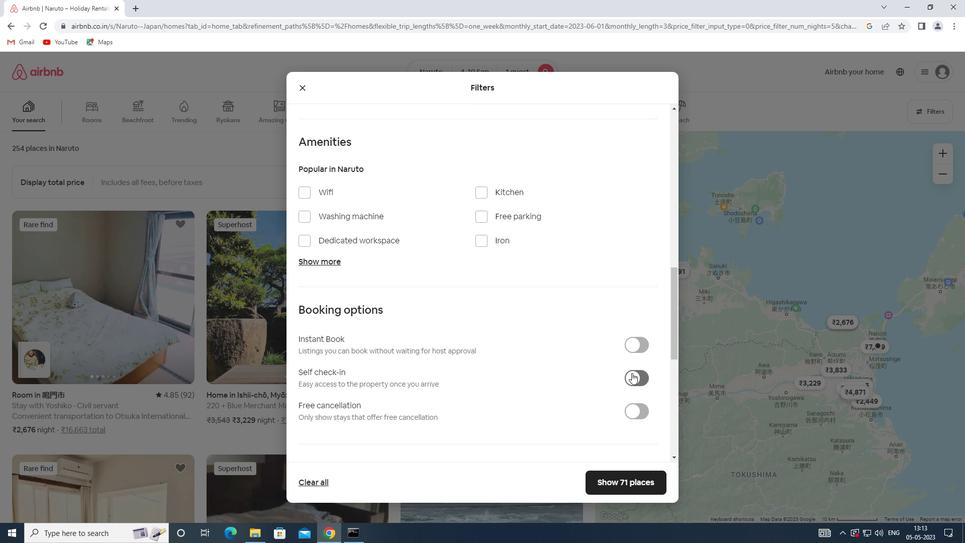 
Action: Mouse pressed left at (632, 373)
Screenshot: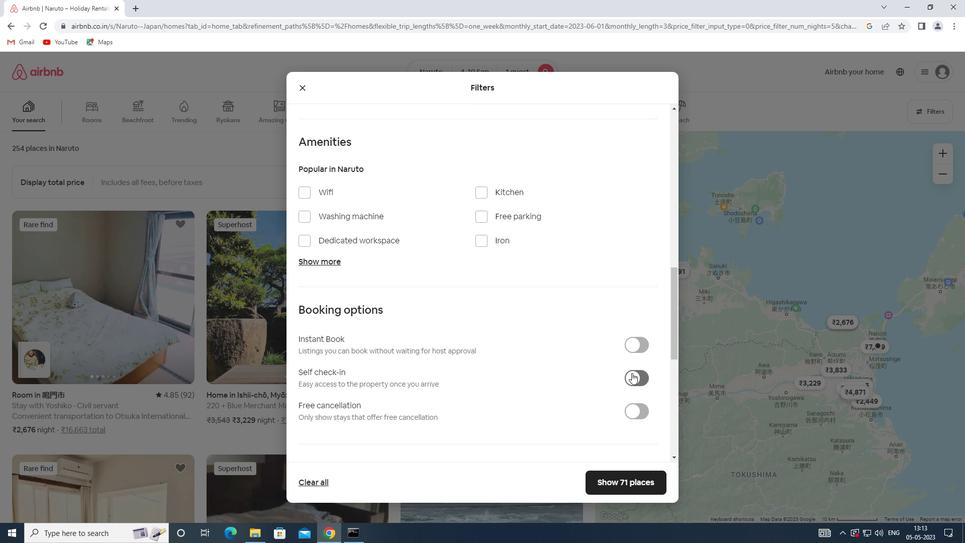
Action: Mouse moved to (442, 353)
Screenshot: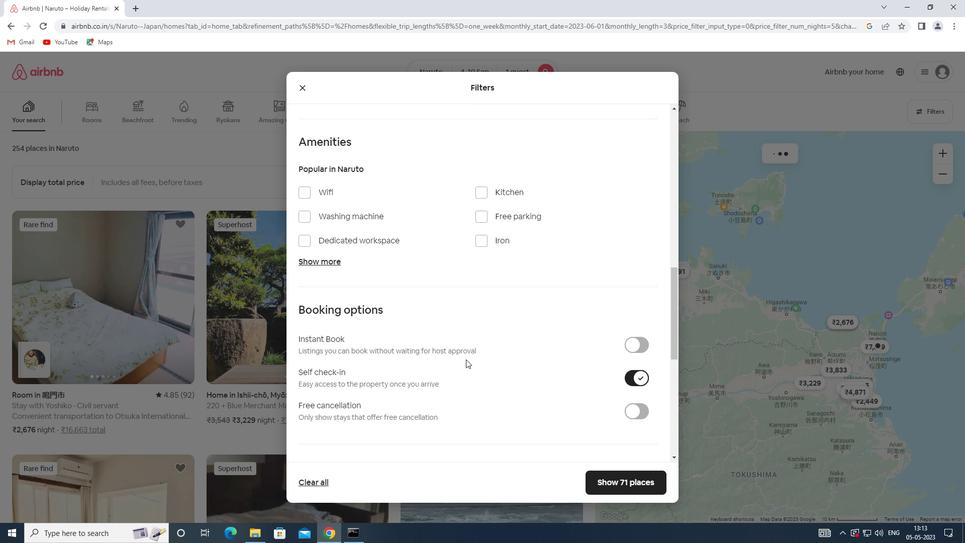 
Action: Mouse scrolled (442, 352) with delta (0, 0)
Screenshot: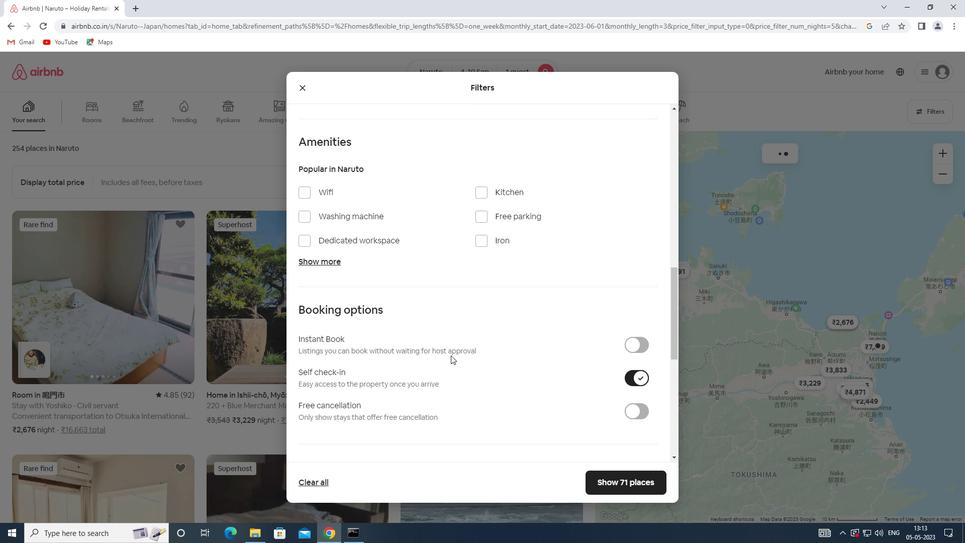 
Action: Mouse scrolled (442, 352) with delta (0, 0)
Screenshot: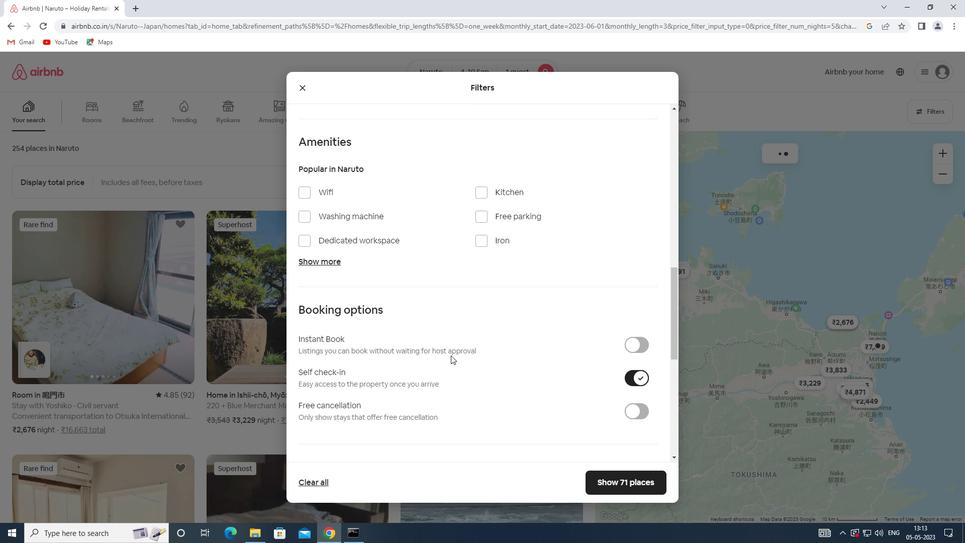 
Action: Mouse scrolled (442, 352) with delta (0, 0)
Screenshot: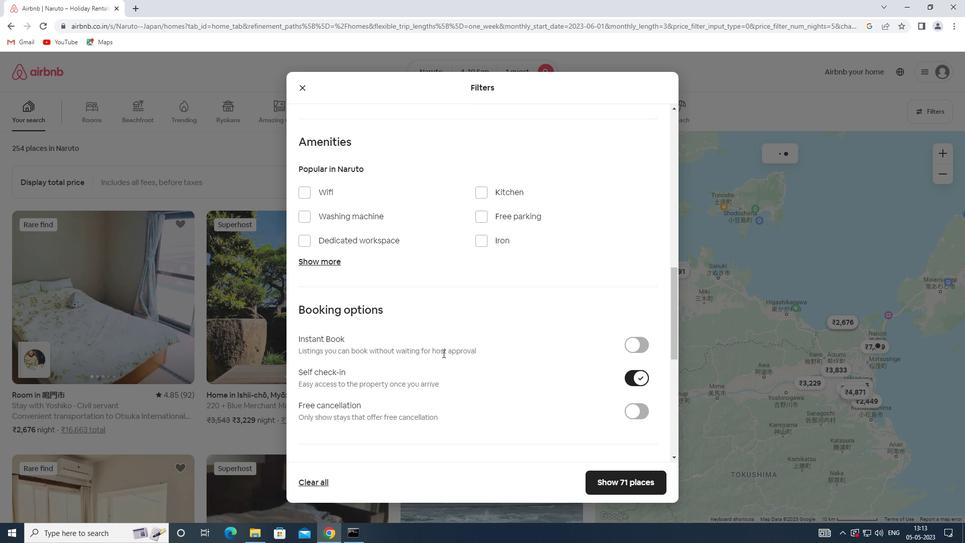 
Action: Mouse scrolled (442, 352) with delta (0, 0)
Screenshot: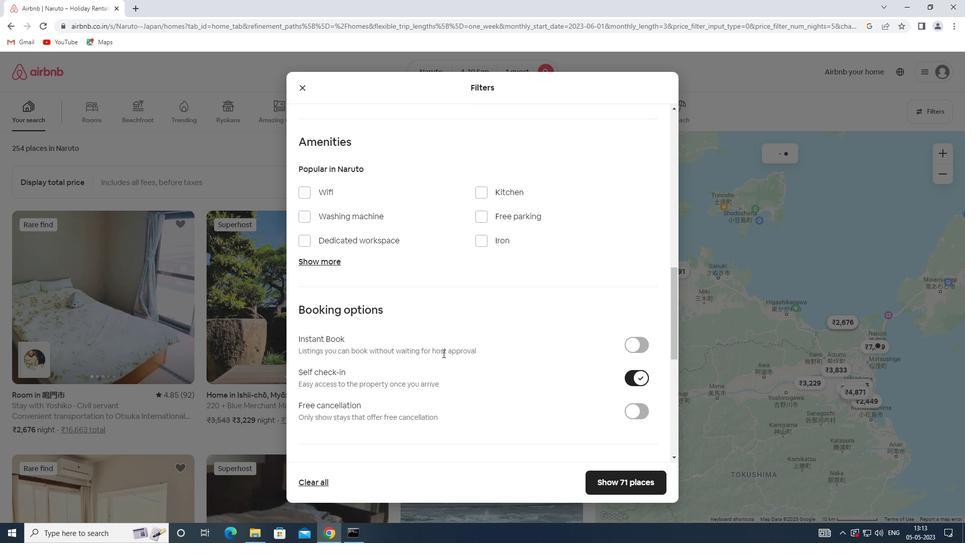 
Action: Mouse scrolled (442, 352) with delta (0, 0)
Screenshot: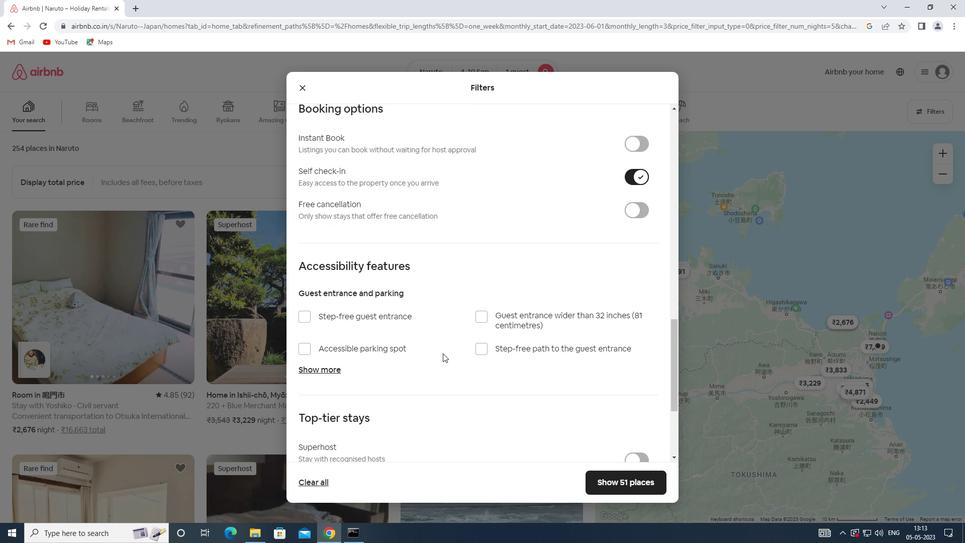 
Action: Mouse scrolled (442, 352) with delta (0, 0)
Screenshot: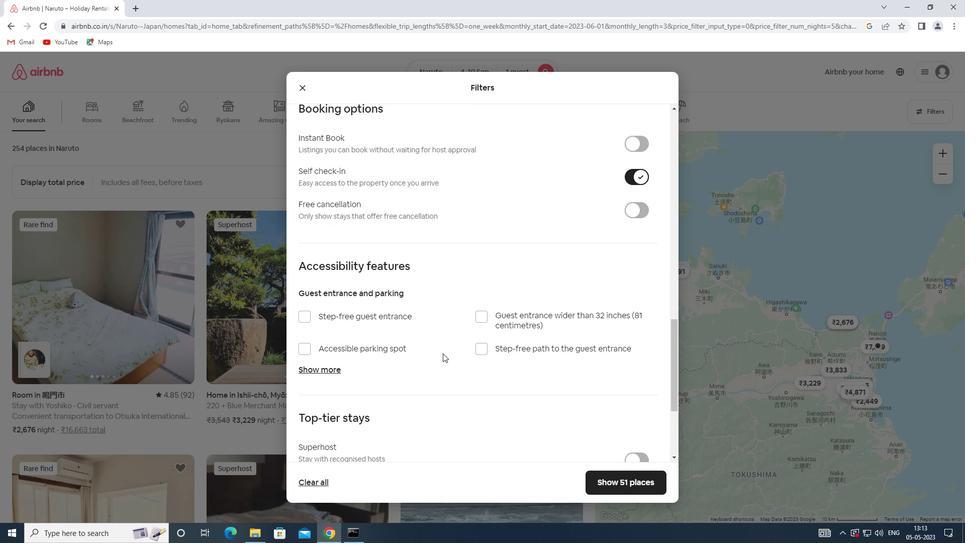 
Action: Mouse scrolled (442, 352) with delta (0, 0)
Screenshot: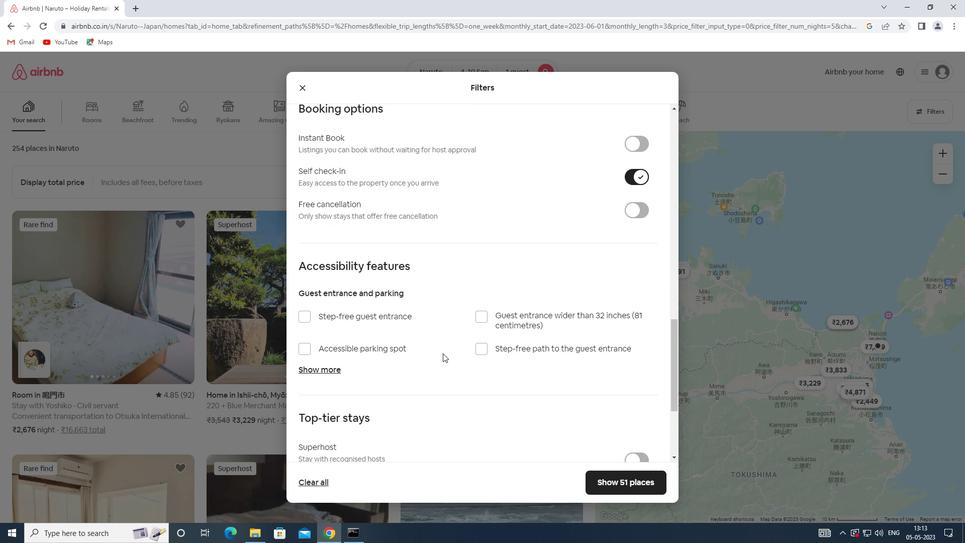 
Action: Mouse moved to (333, 404)
Screenshot: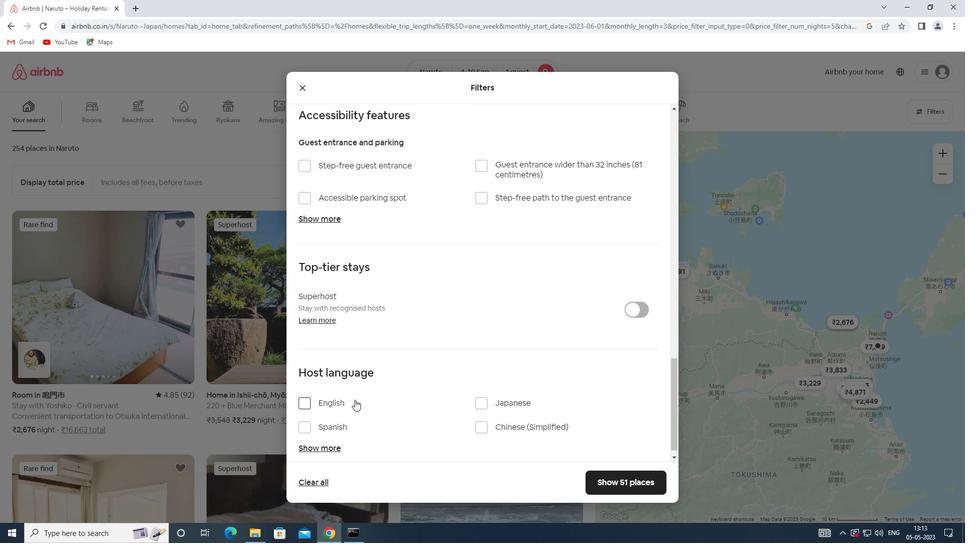 
Action: Mouse pressed left at (333, 404)
Screenshot: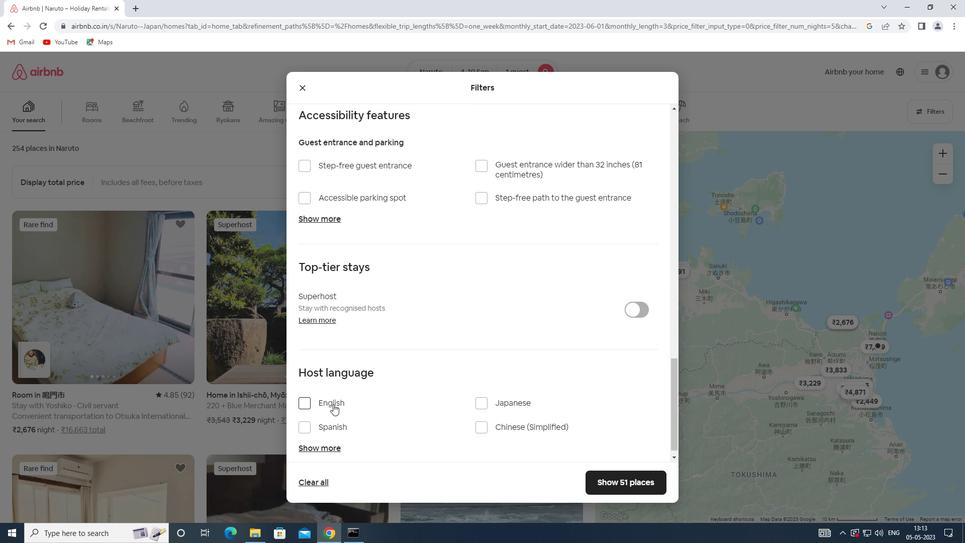 
Action: Mouse moved to (608, 482)
Screenshot: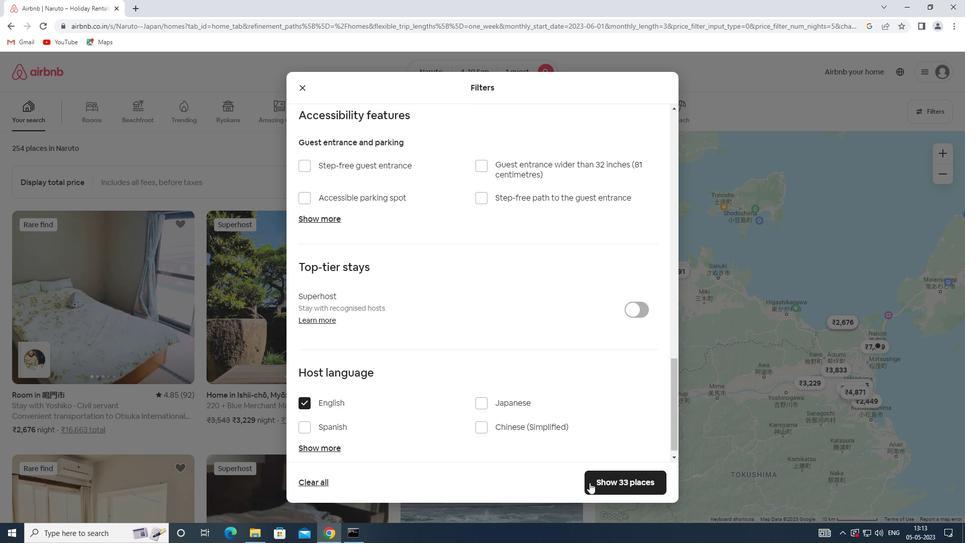 
Action: Mouse pressed left at (608, 482)
Screenshot: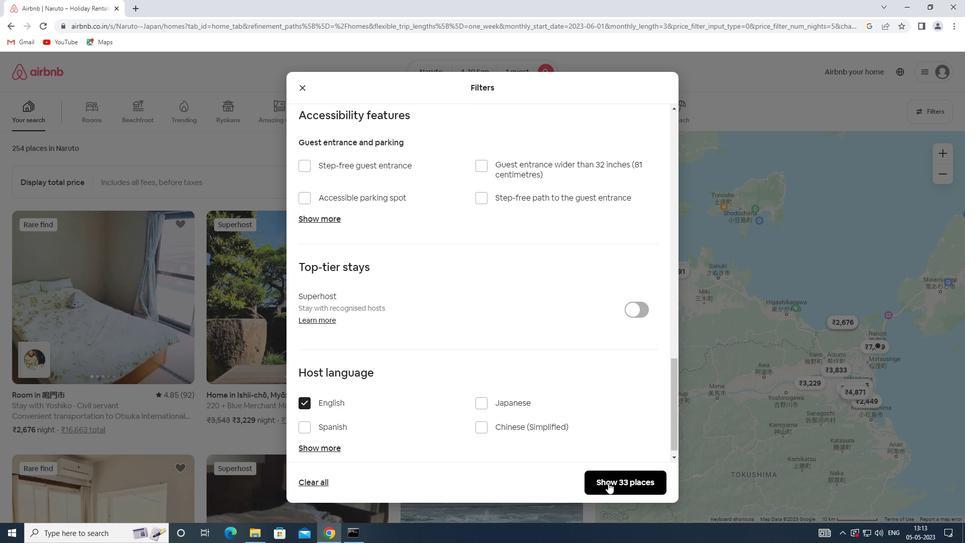 
Action: Mouse moved to (610, 482)
Screenshot: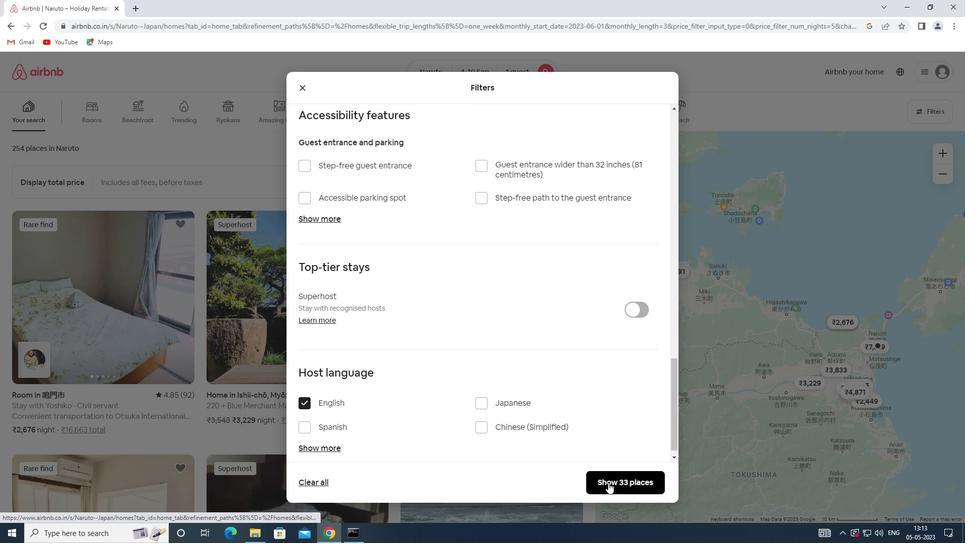 
